 Task: Find connections with filter location Uetersen with filter topic #property with filter profile language Potuguese with filter current company MayHaps Consulting...!!! with filter school Maharaja Agrasen College with filter industry Government Administration with filter service category Date Entry with filter keywords title Speechwriter
Action: Mouse moved to (531, 69)
Screenshot: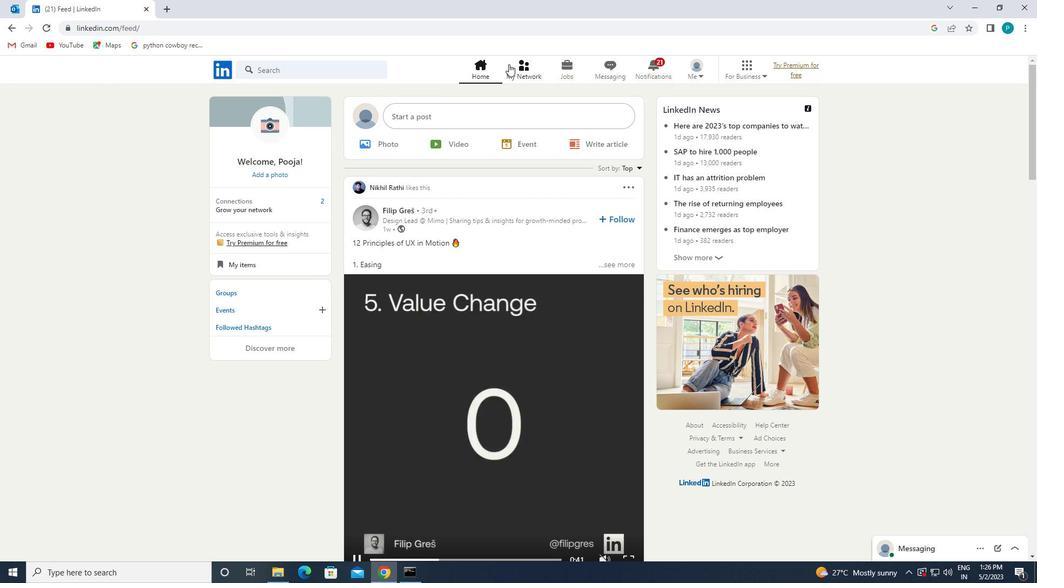 
Action: Mouse pressed left at (531, 69)
Screenshot: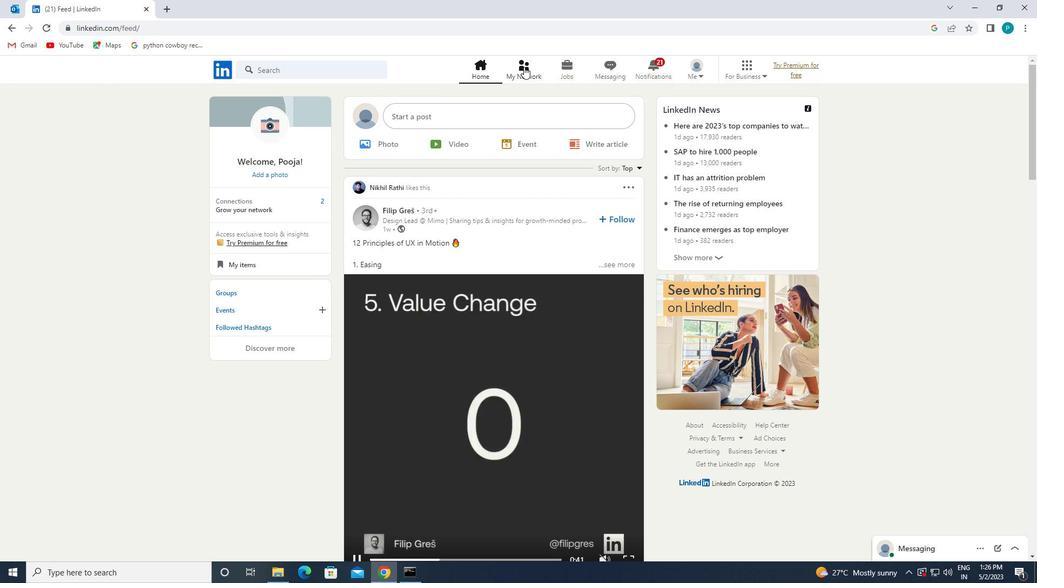 
Action: Mouse moved to (293, 126)
Screenshot: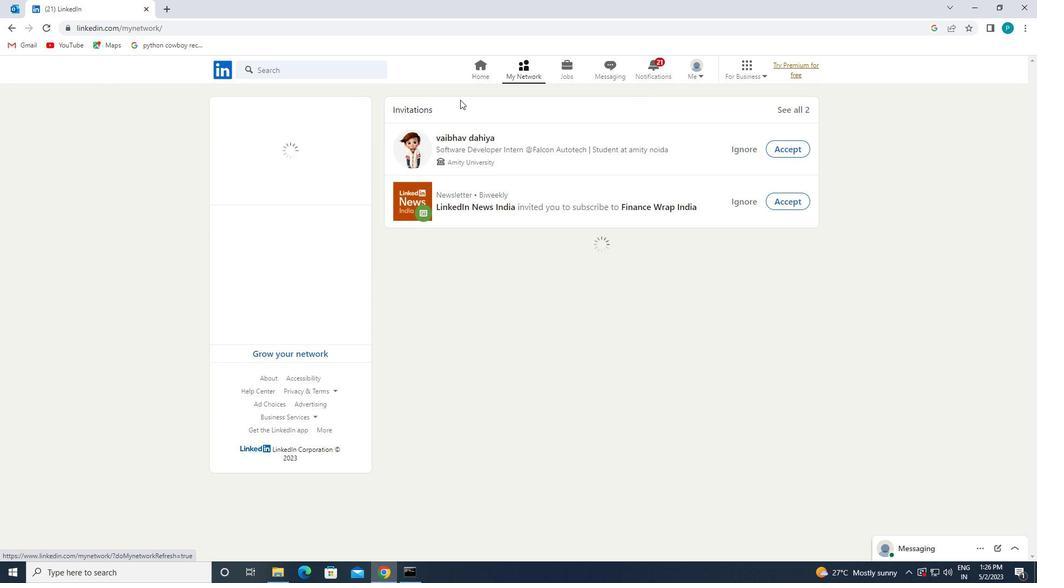 
Action: Mouse pressed left at (293, 126)
Screenshot: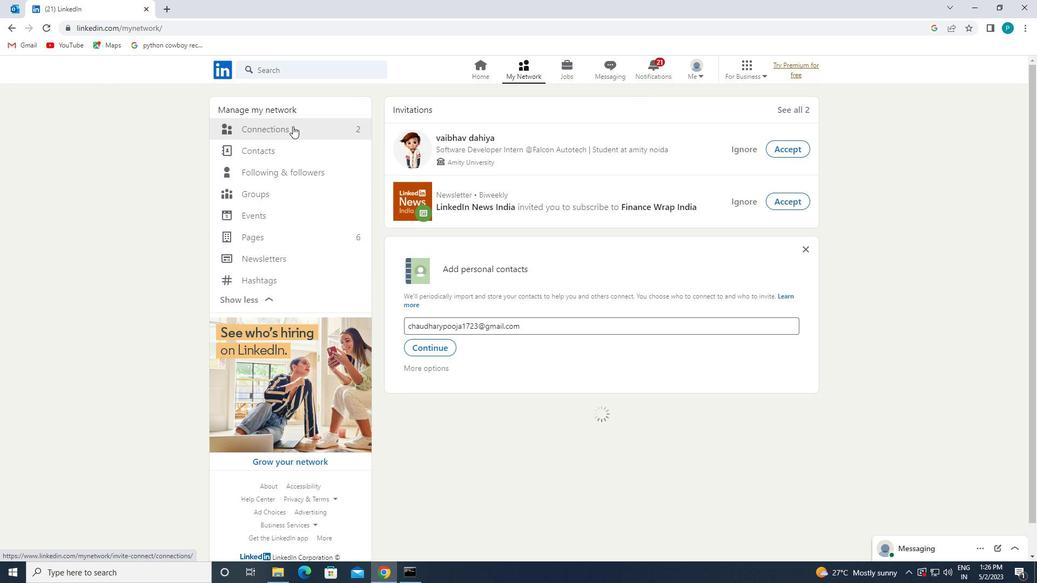 
Action: Mouse moved to (610, 127)
Screenshot: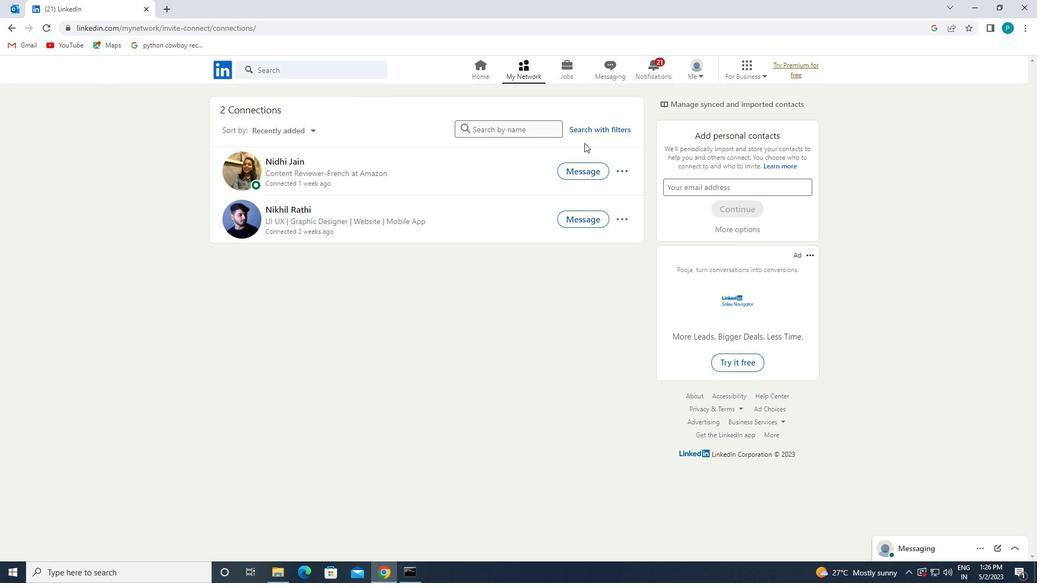 
Action: Mouse pressed left at (610, 127)
Screenshot: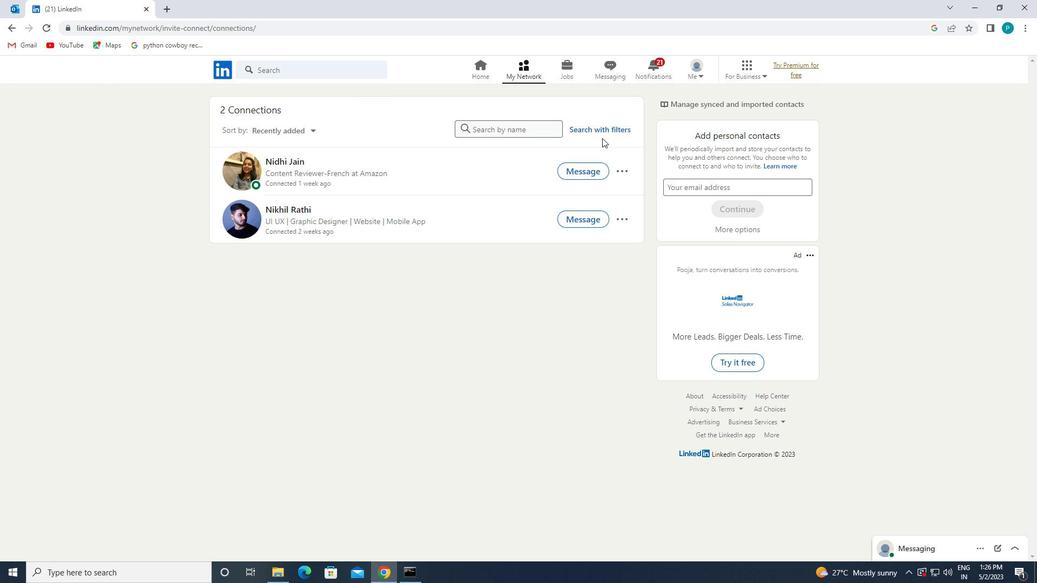 
Action: Mouse moved to (562, 102)
Screenshot: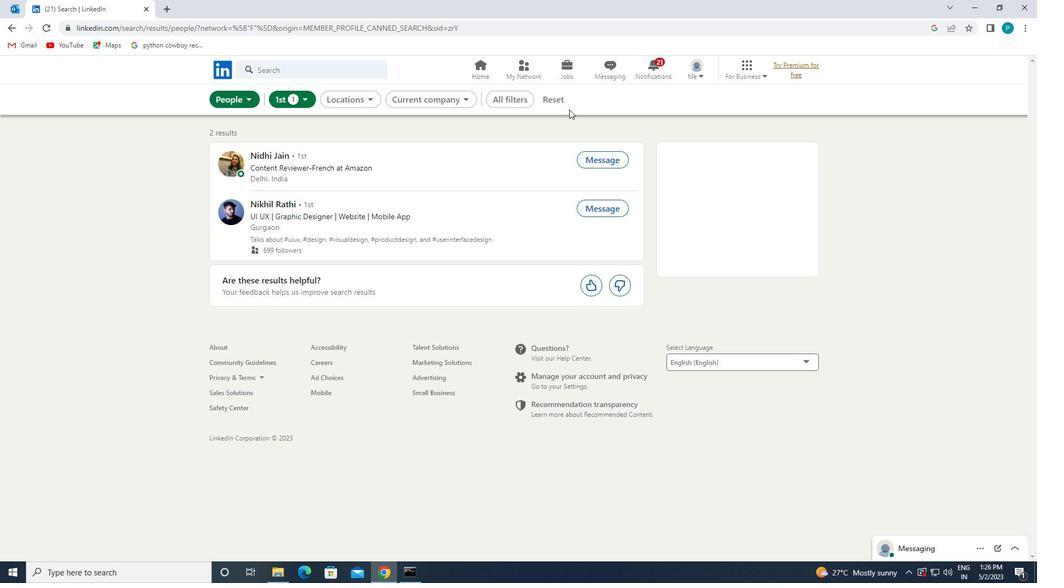
Action: Mouse pressed left at (562, 102)
Screenshot: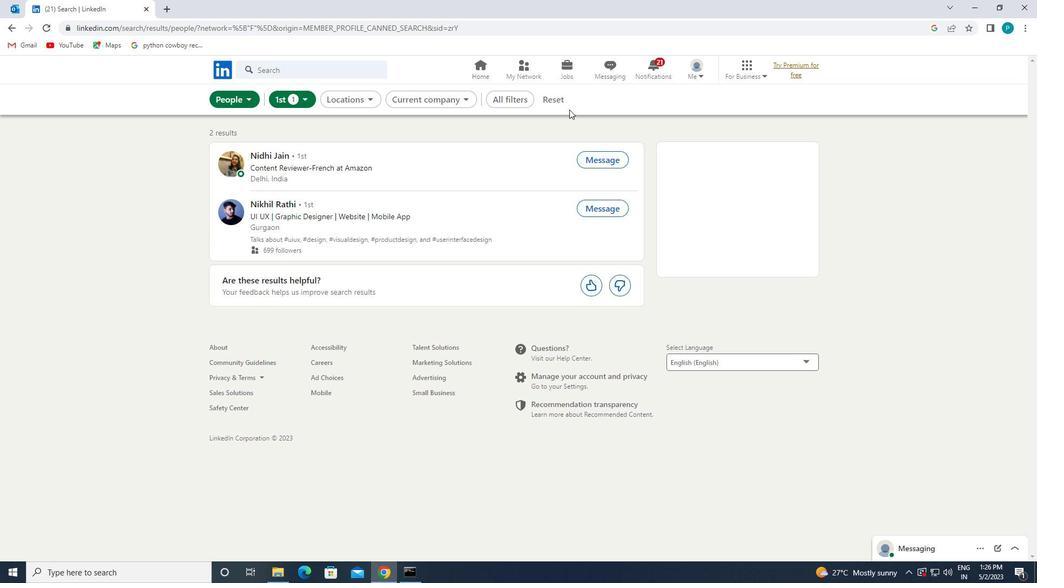 
Action: Mouse moved to (561, 102)
Screenshot: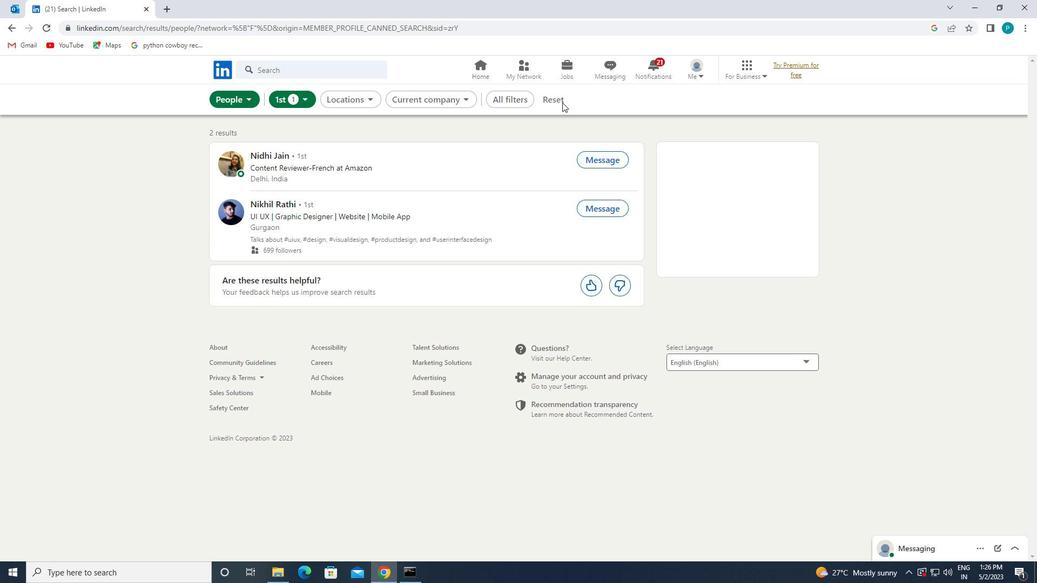 
Action: Mouse pressed left at (561, 102)
Screenshot: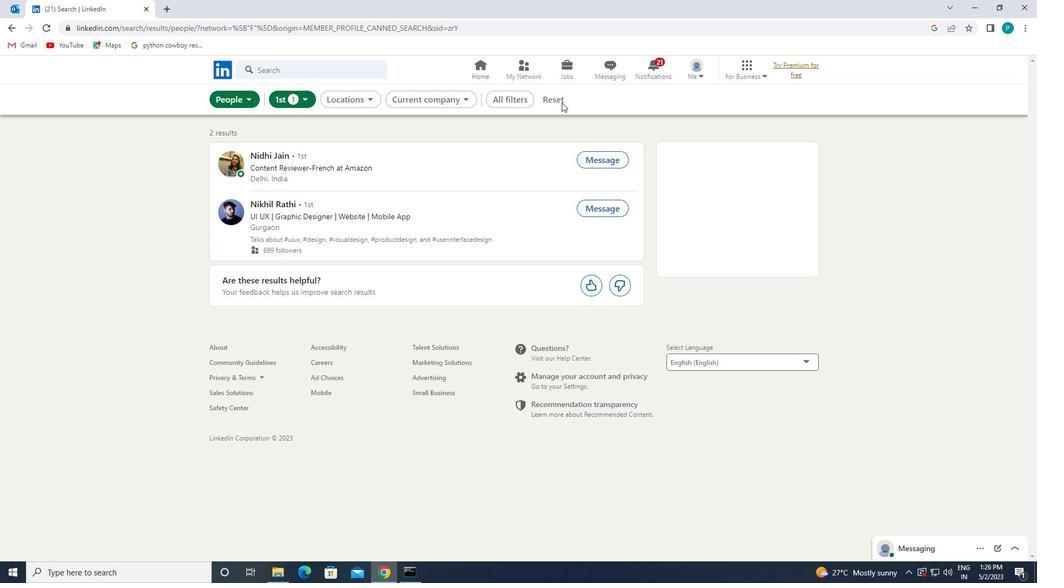 
Action: Mouse moved to (553, 96)
Screenshot: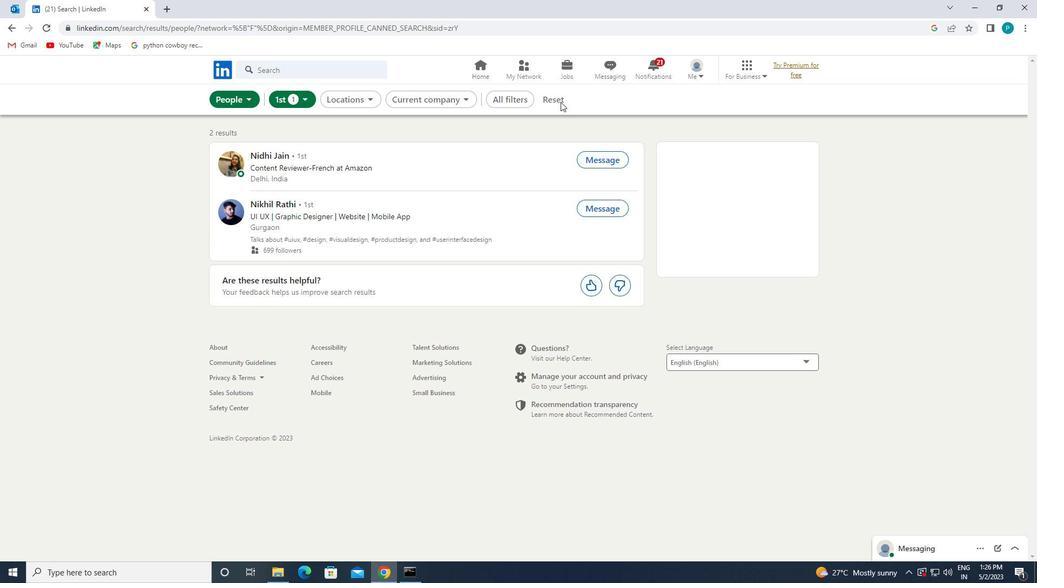 
Action: Mouse pressed left at (553, 96)
Screenshot: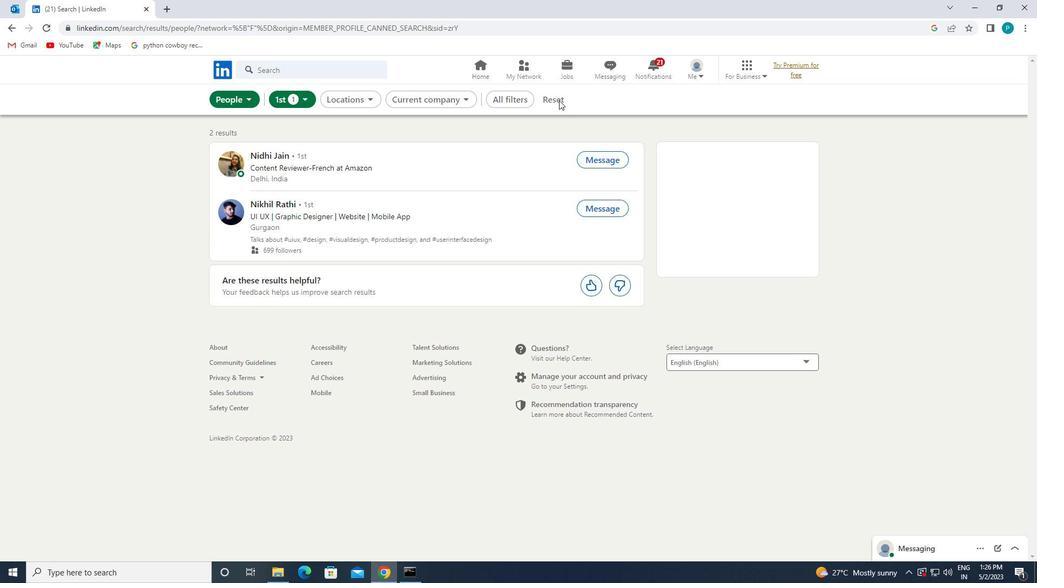 
Action: Mouse moved to (553, 96)
Screenshot: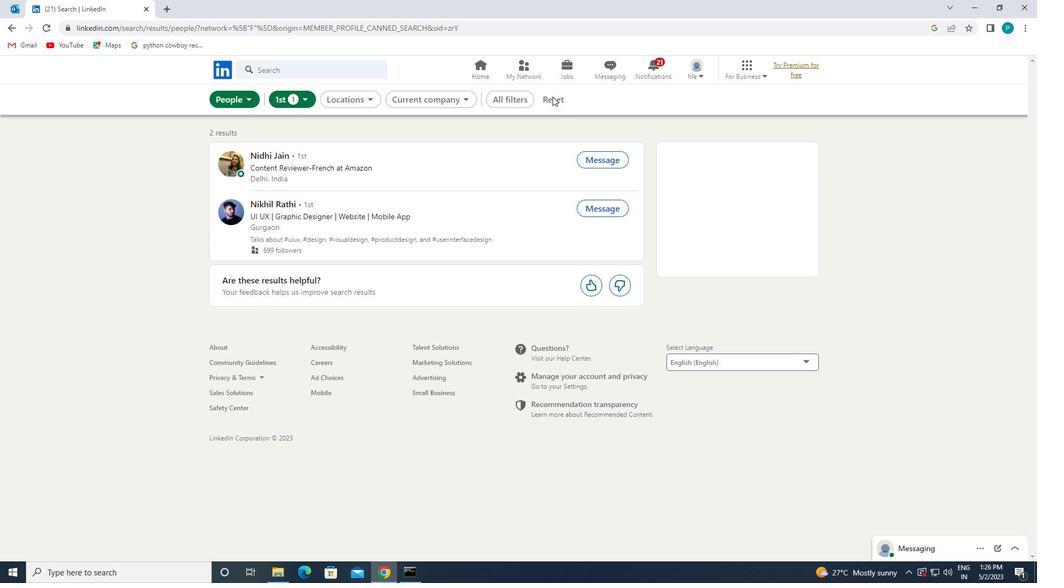 
Action: Mouse pressed left at (553, 96)
Screenshot: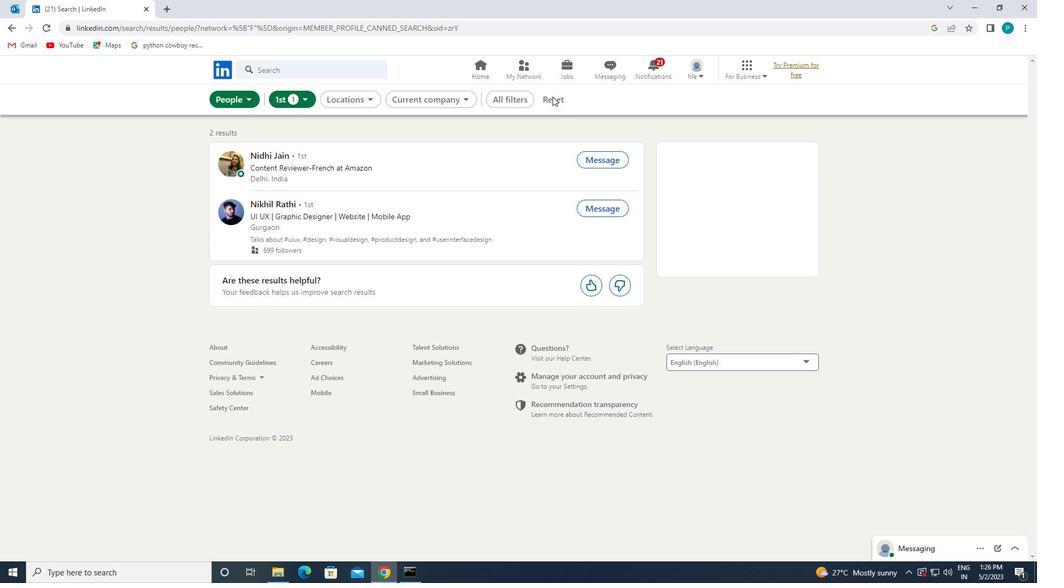 
Action: Mouse moved to (509, 101)
Screenshot: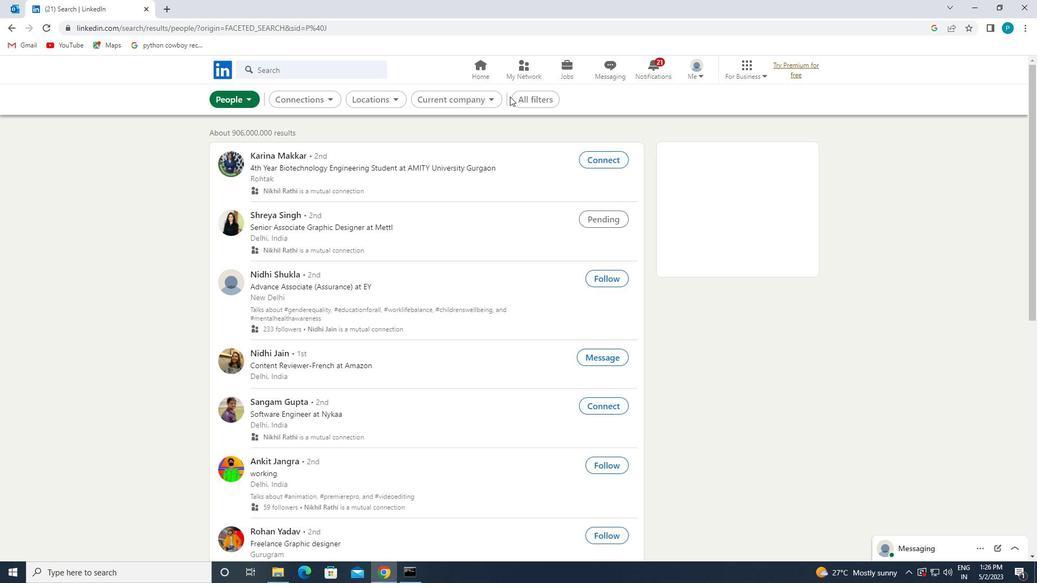 
Action: Mouse pressed left at (509, 101)
Screenshot: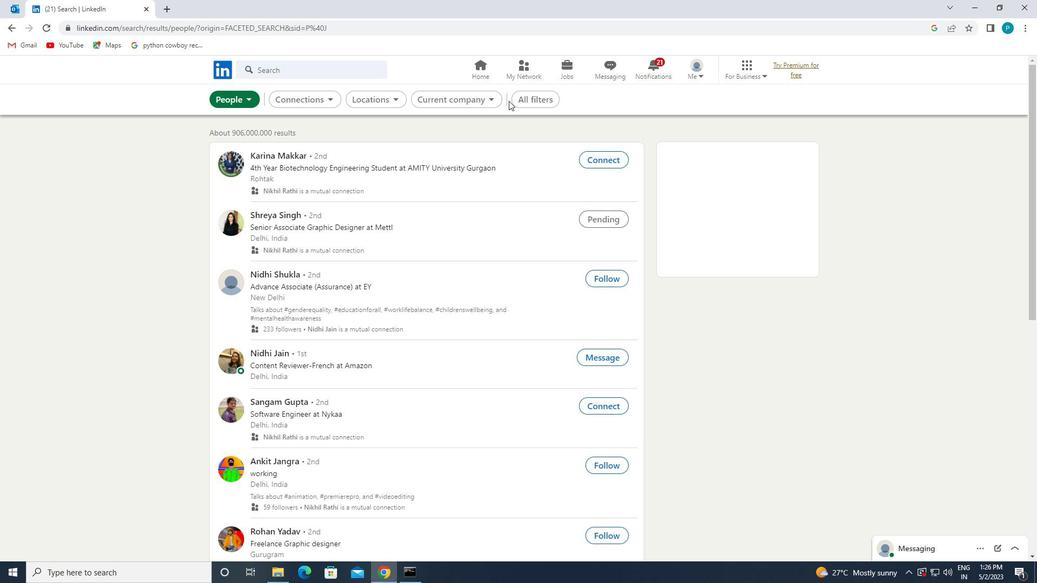 
Action: Mouse moved to (513, 102)
Screenshot: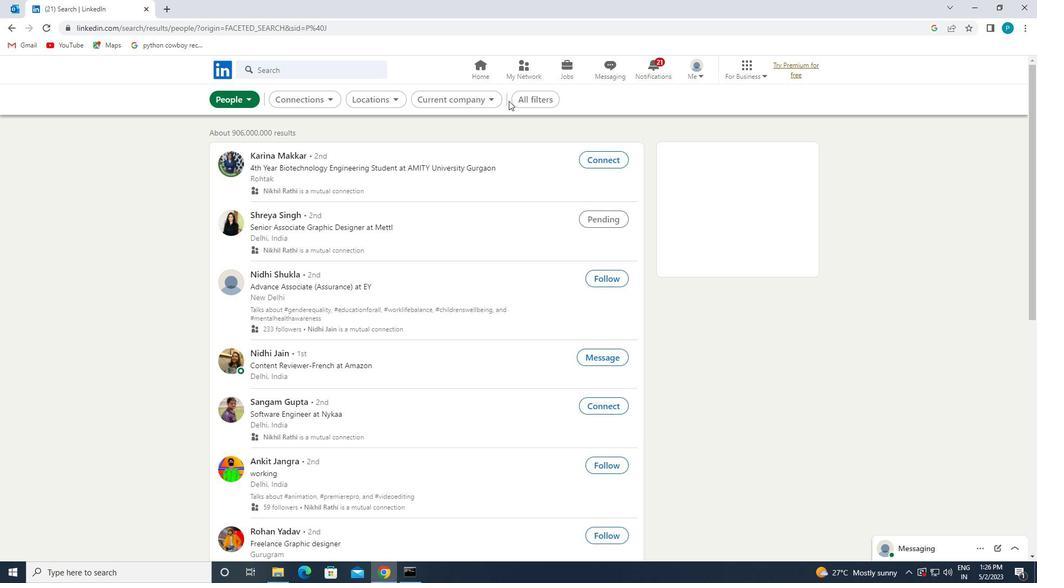 
Action: Mouse pressed left at (513, 102)
Screenshot: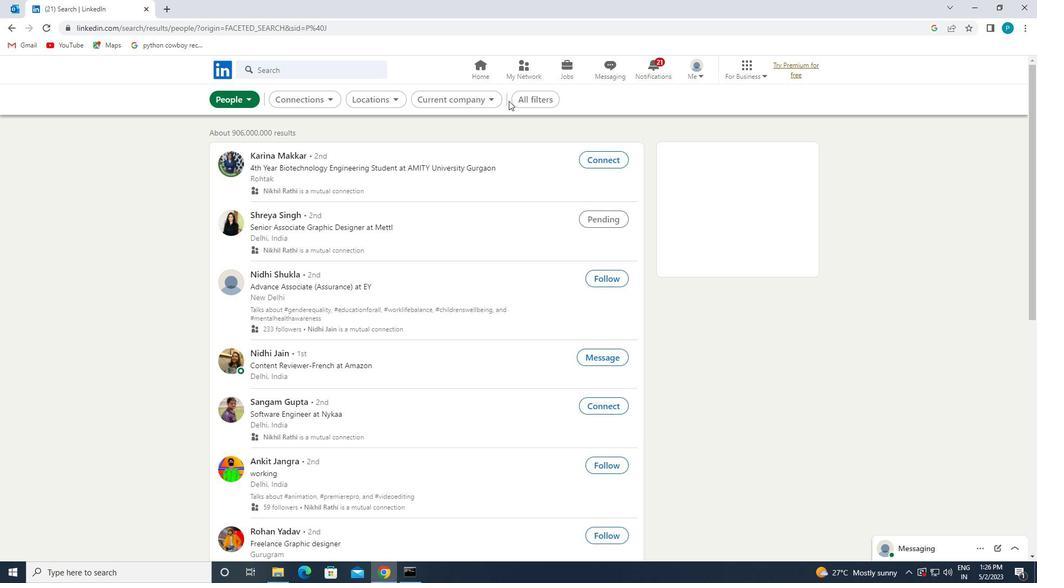 
Action: Mouse moved to (523, 101)
Screenshot: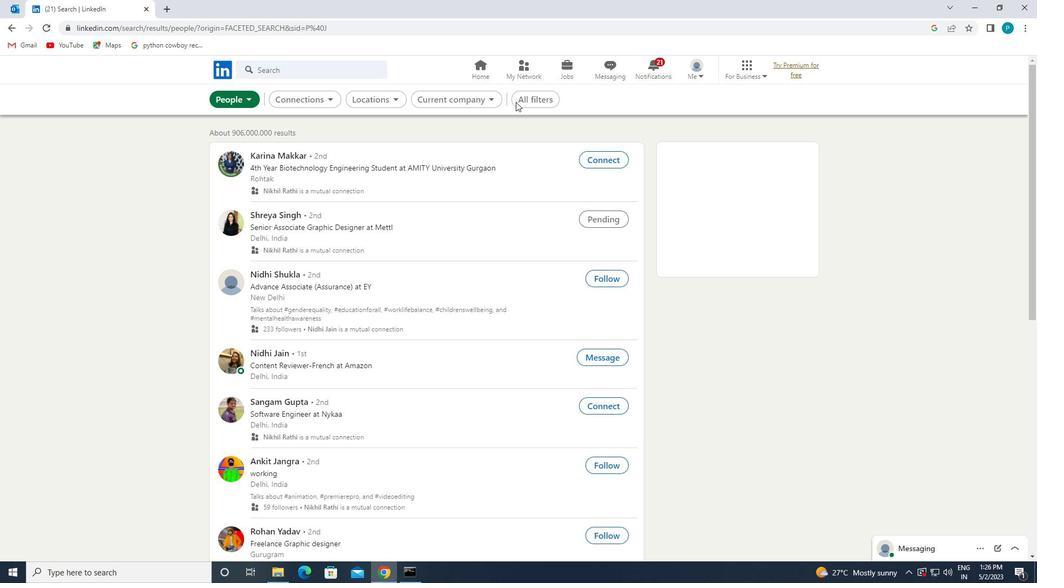 
Action: Mouse pressed left at (523, 101)
Screenshot: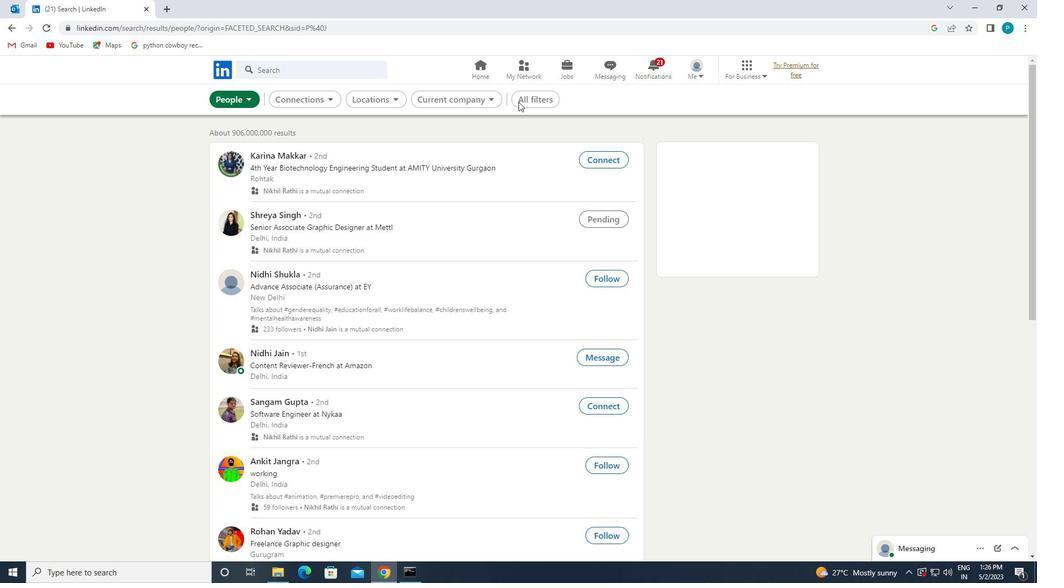 
Action: Mouse moved to (524, 97)
Screenshot: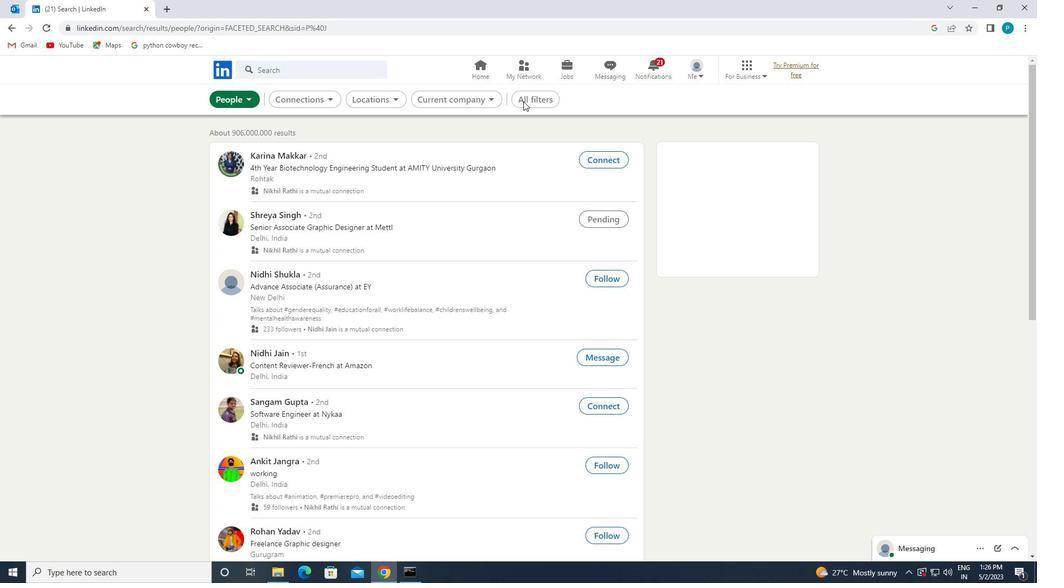 
Action: Mouse pressed left at (524, 97)
Screenshot: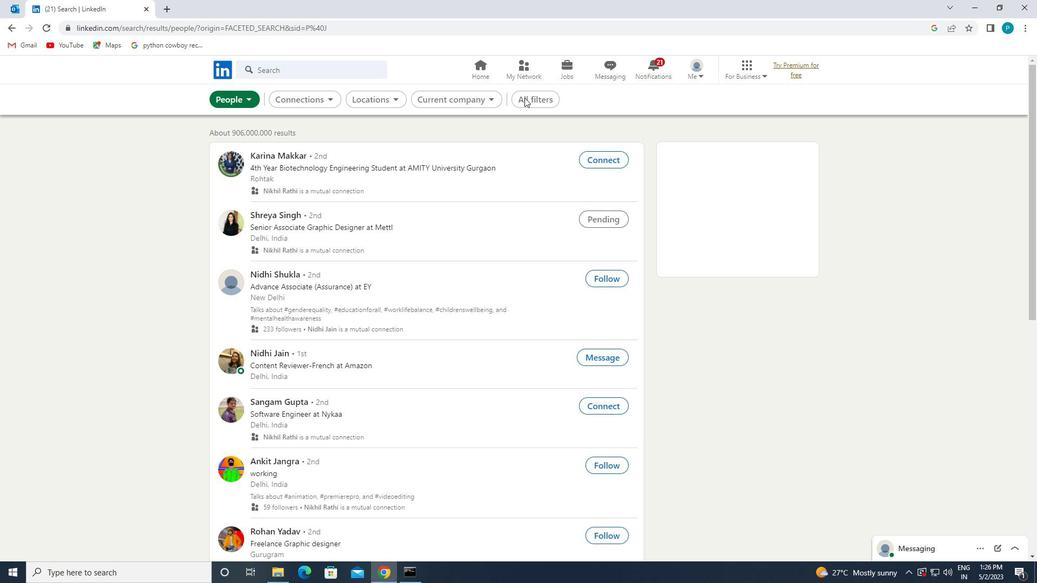 
Action: Mouse pressed left at (524, 97)
Screenshot: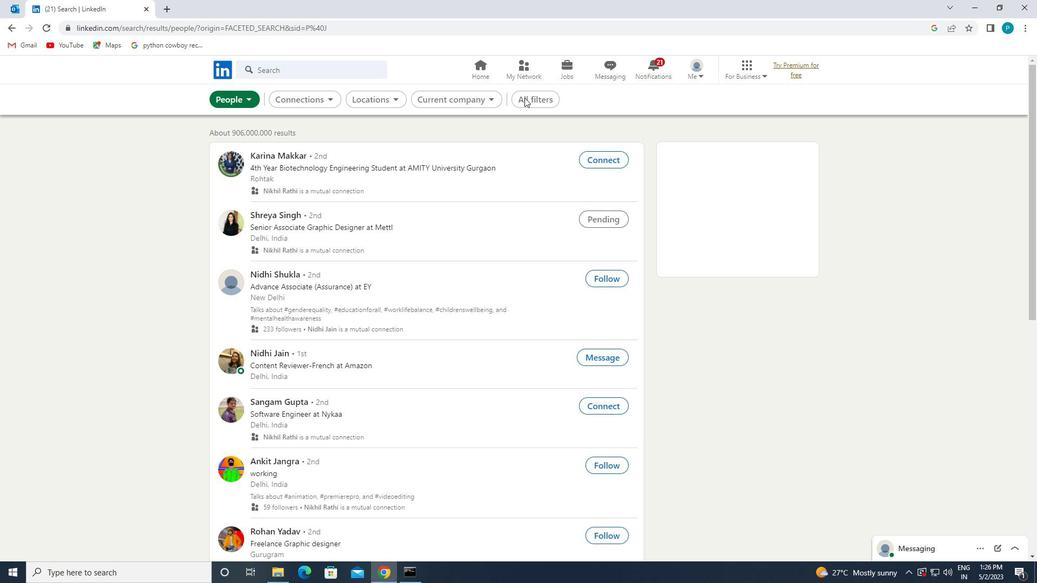 
Action: Mouse moved to (545, 96)
Screenshot: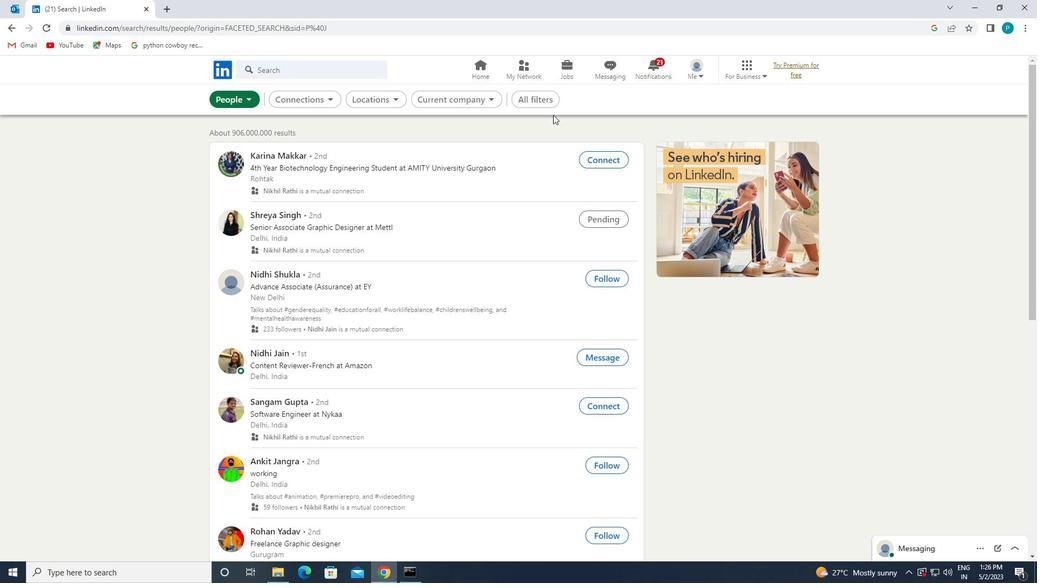 
Action: Mouse pressed left at (545, 96)
Screenshot: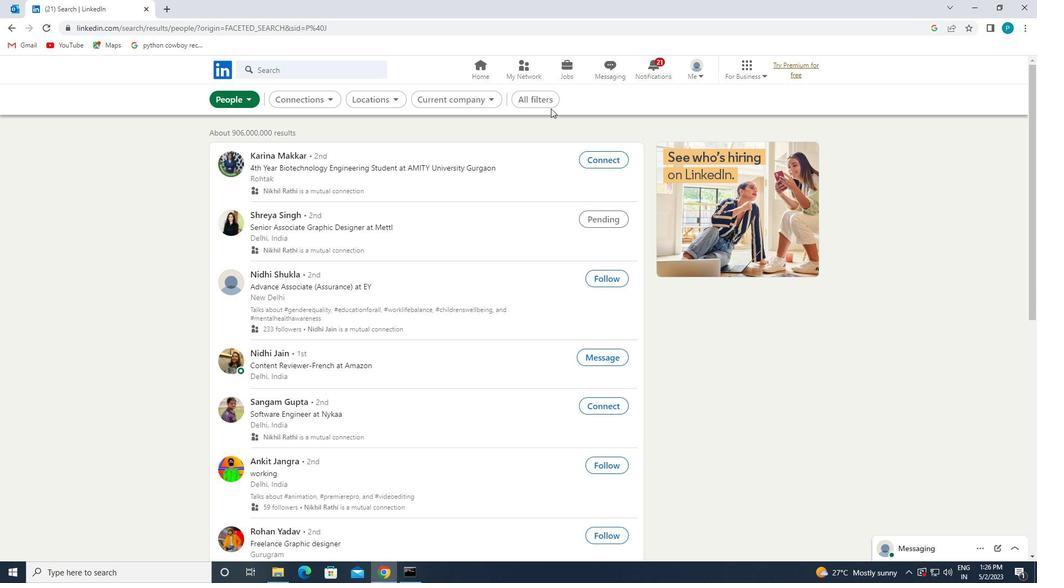 
Action: Mouse moved to (941, 319)
Screenshot: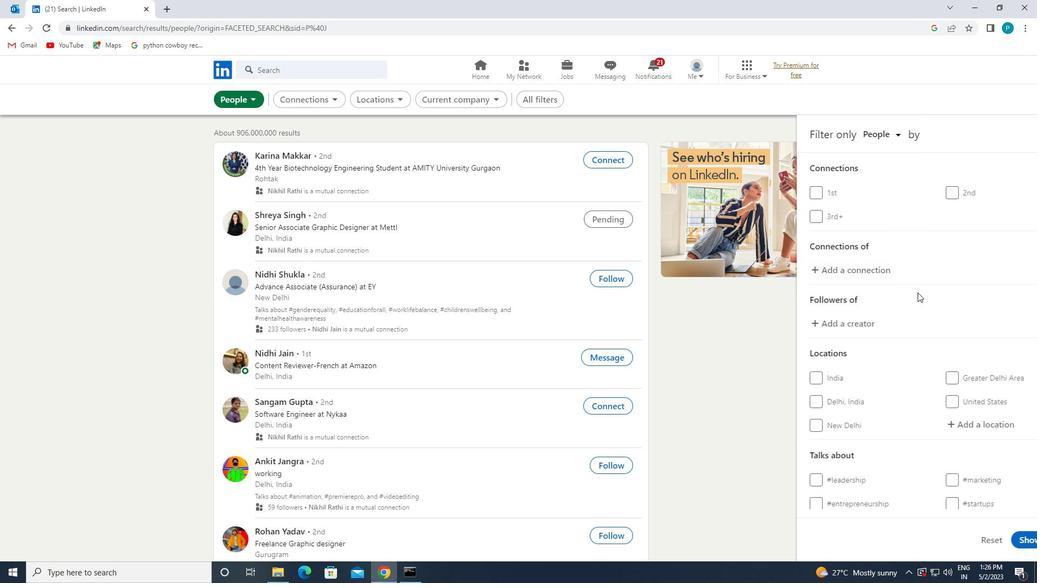 
Action: Mouse scrolled (941, 318) with delta (0, 0)
Screenshot: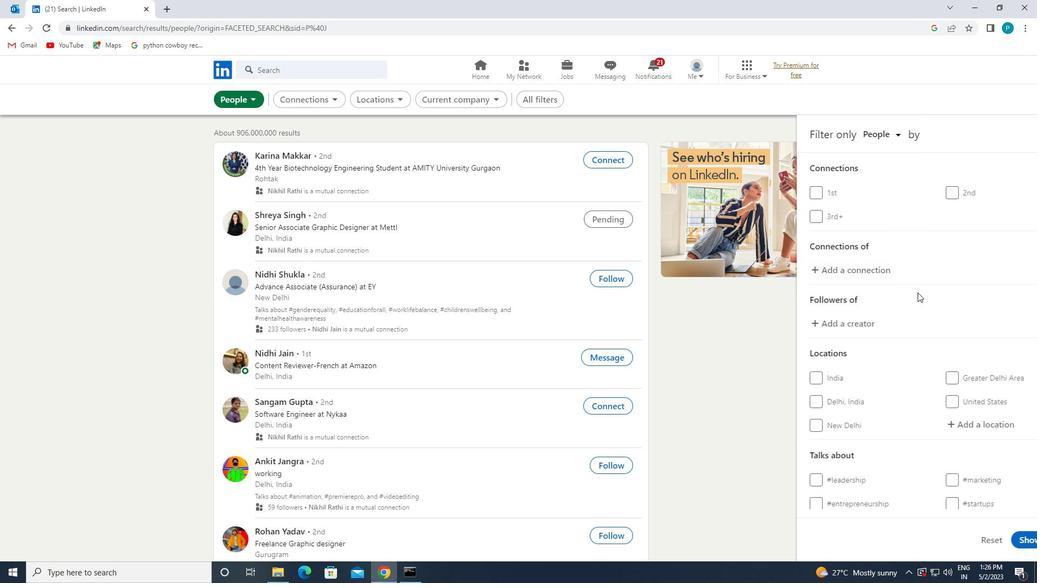 
Action: Mouse moved to (941, 325)
Screenshot: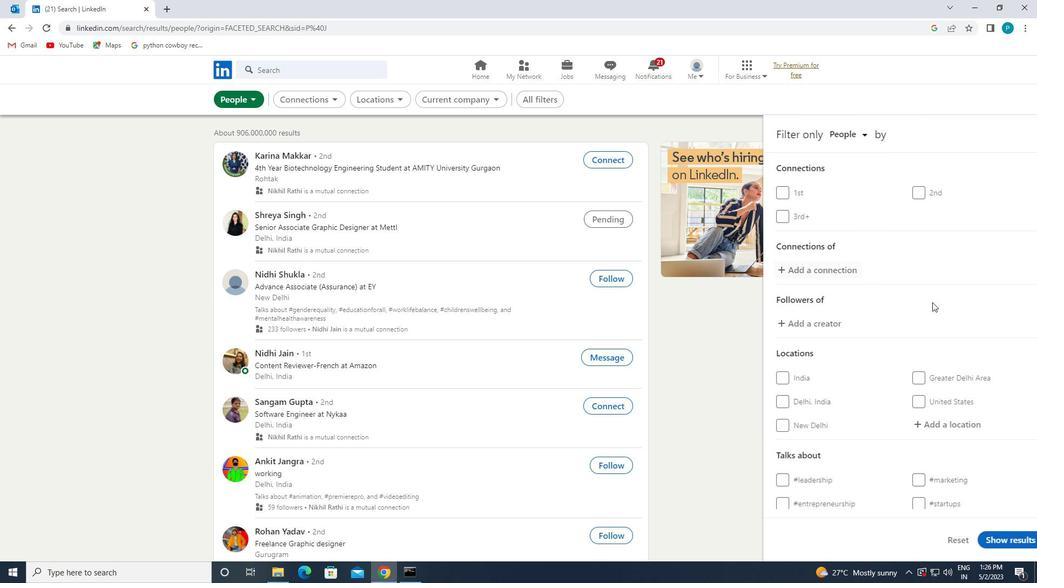 
Action: Mouse scrolled (941, 324) with delta (0, 0)
Screenshot: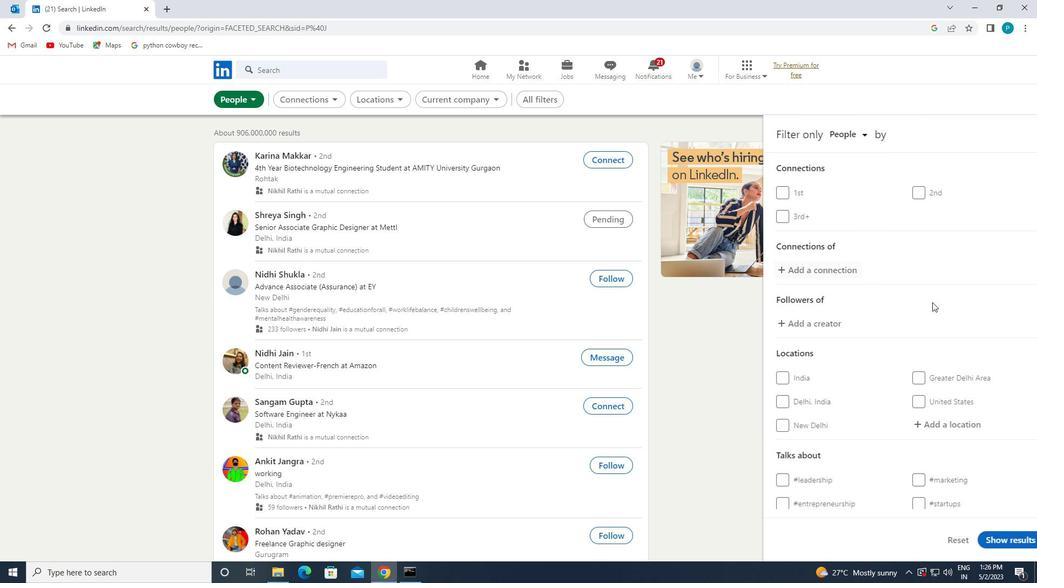 
Action: Mouse moved to (933, 313)
Screenshot: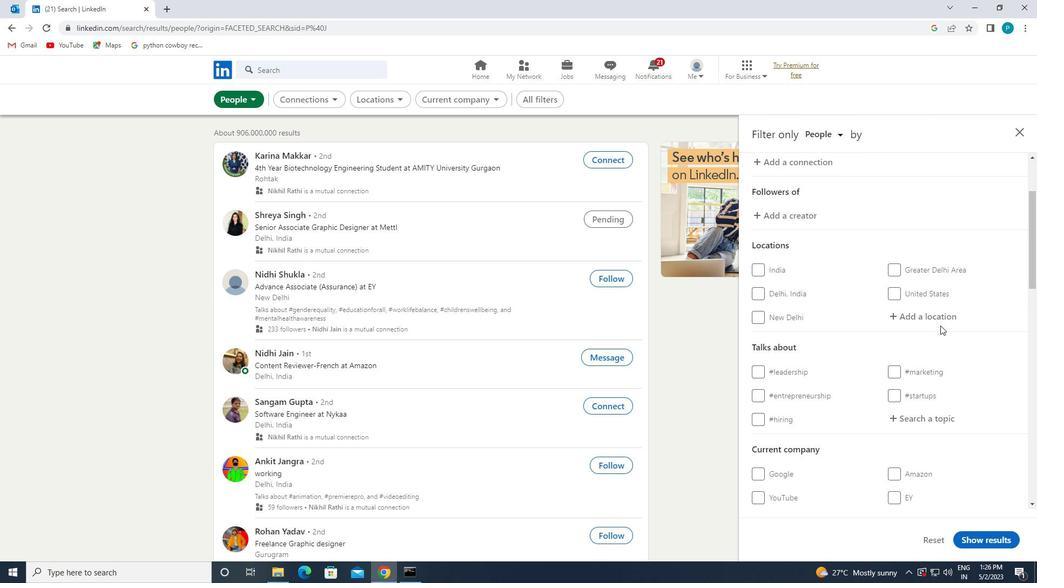 
Action: Mouse pressed left at (933, 313)
Screenshot: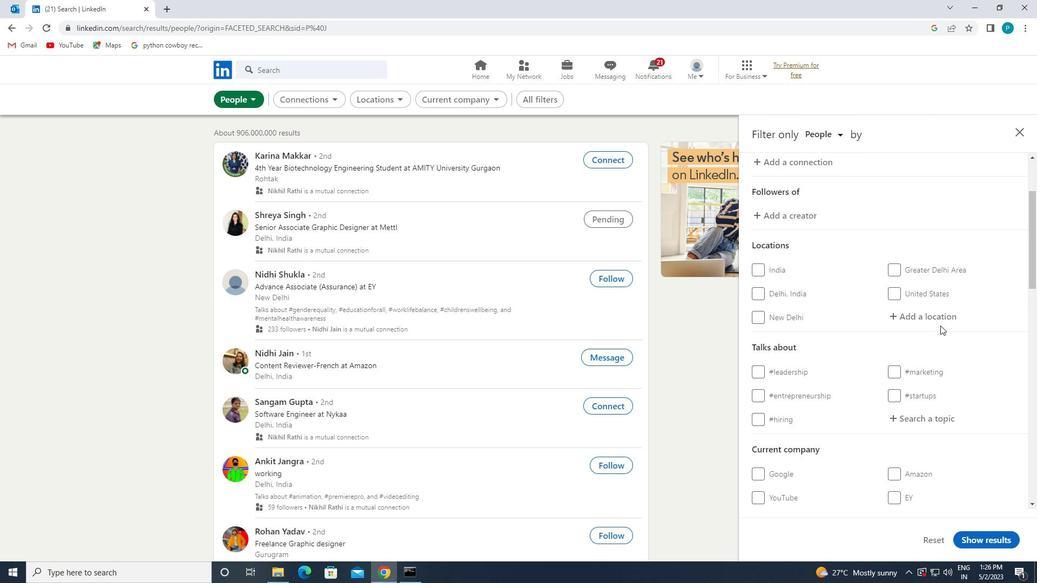
Action: Key pressed <Key.caps_lock>u<Key.caps_lock>etersen
Screenshot: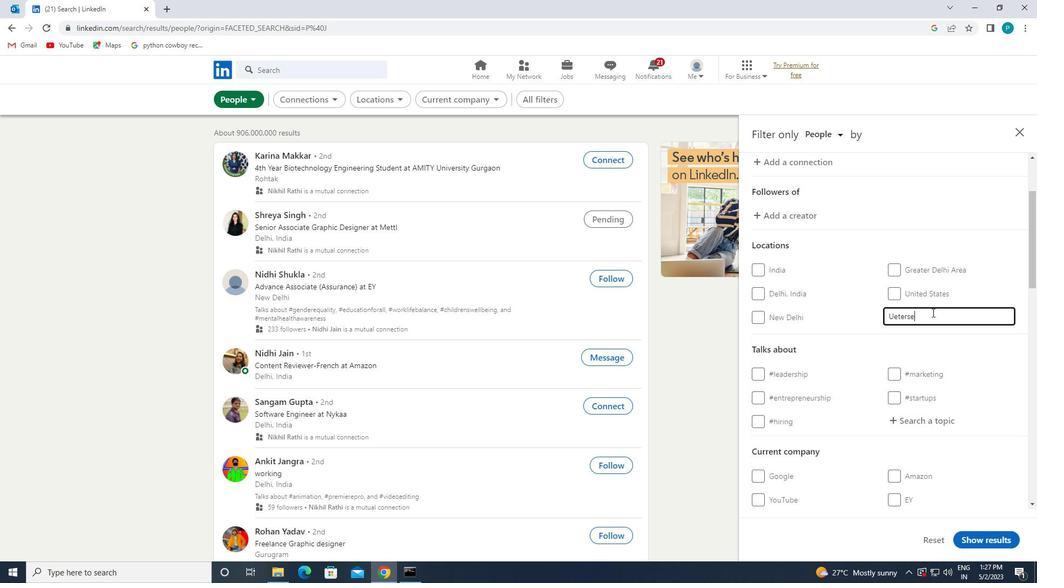 
Action: Mouse moved to (924, 351)
Screenshot: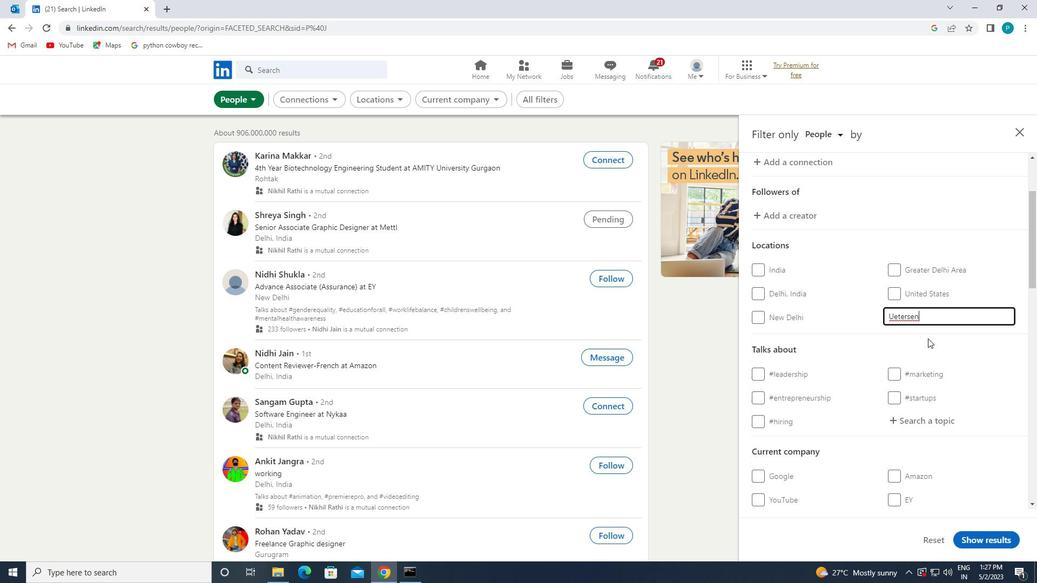 
Action: Mouse scrolled (924, 351) with delta (0, 0)
Screenshot: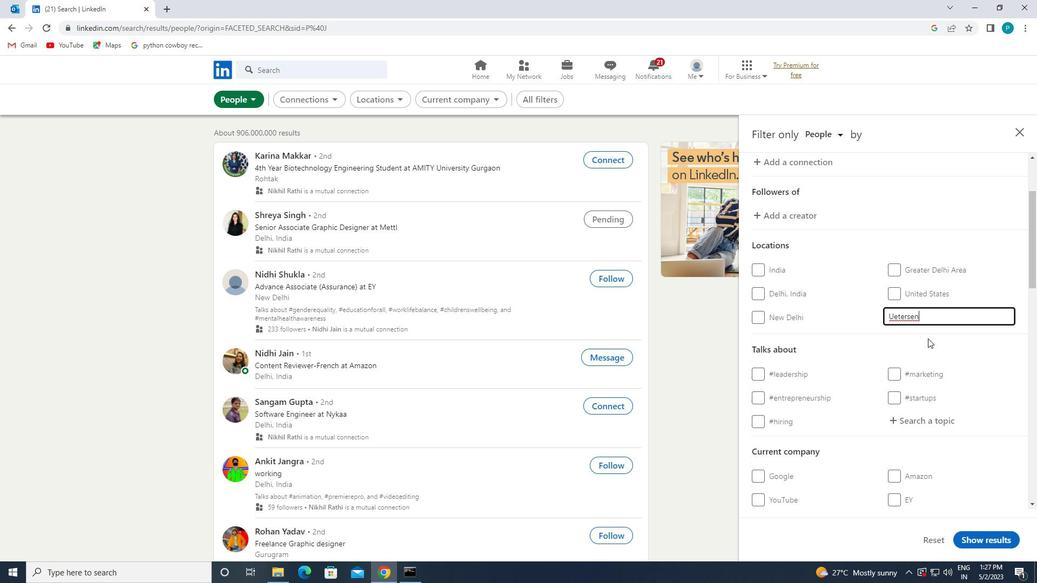 
Action: Mouse moved to (924, 355)
Screenshot: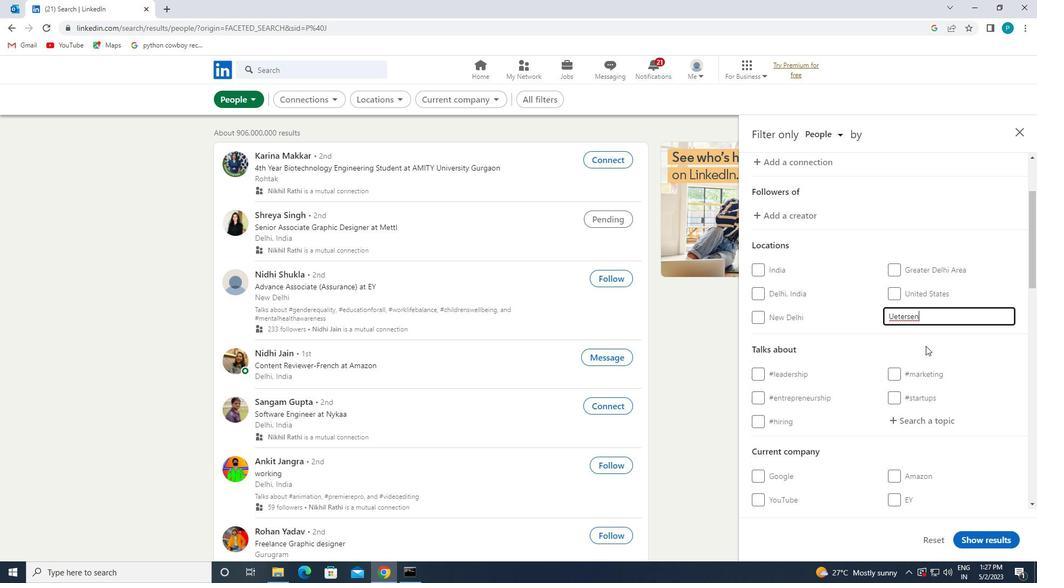 
Action: Mouse scrolled (924, 354) with delta (0, 0)
Screenshot: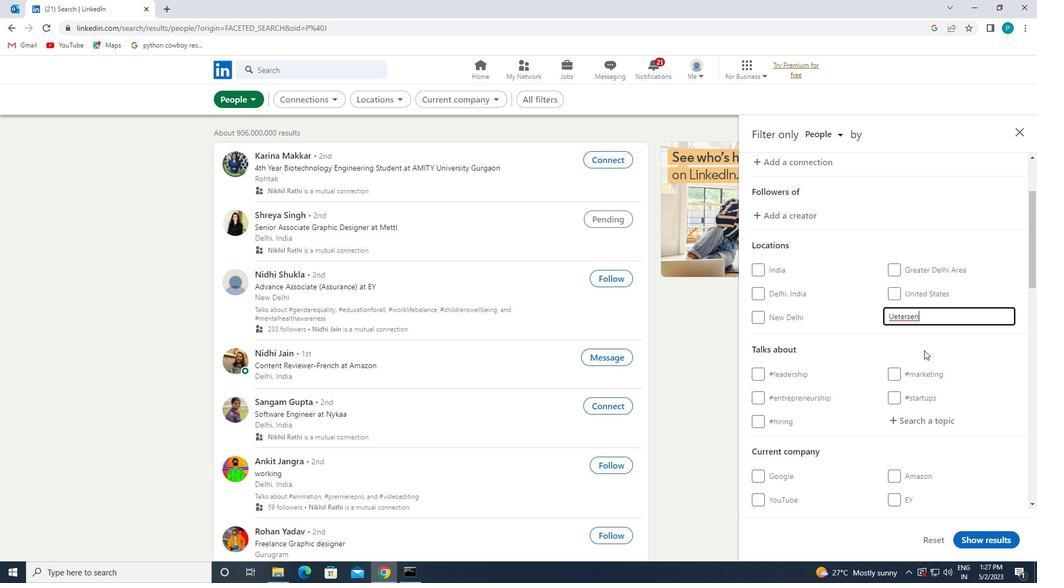 
Action: Mouse moved to (907, 320)
Screenshot: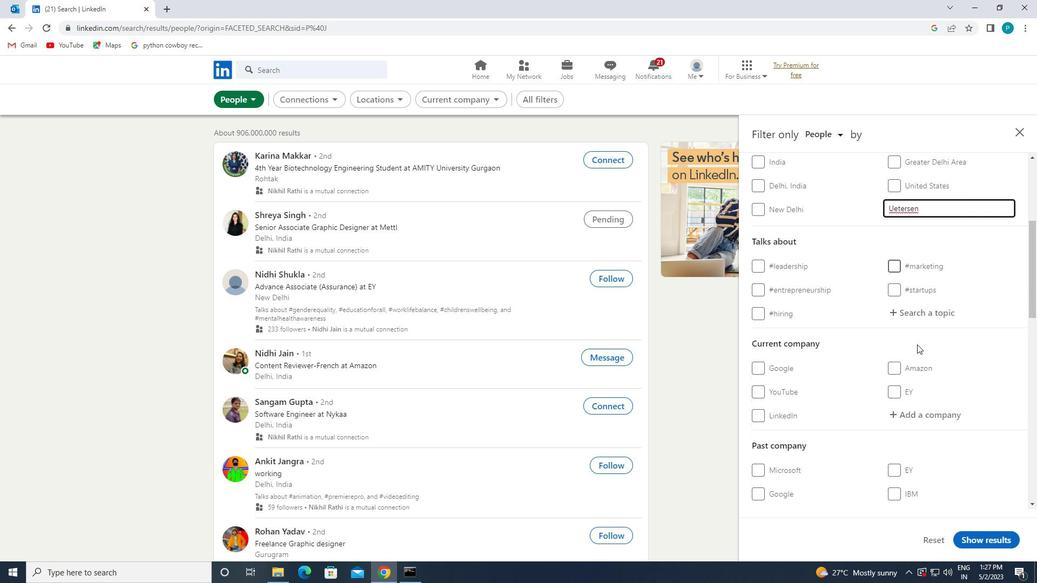 
Action: Mouse pressed left at (907, 320)
Screenshot: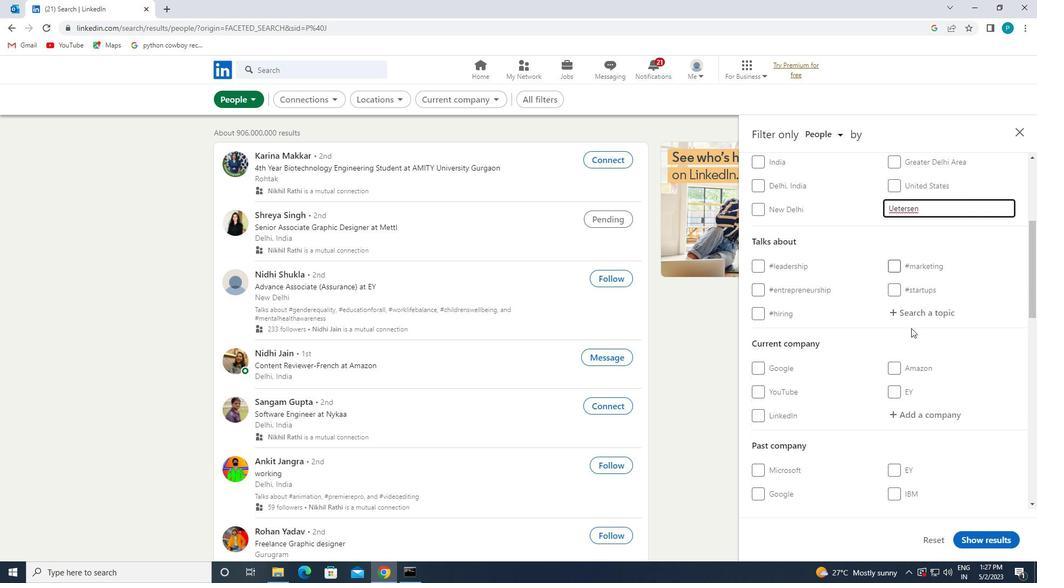 
Action: Key pressed <Key.shift>#PROPERTY
Screenshot: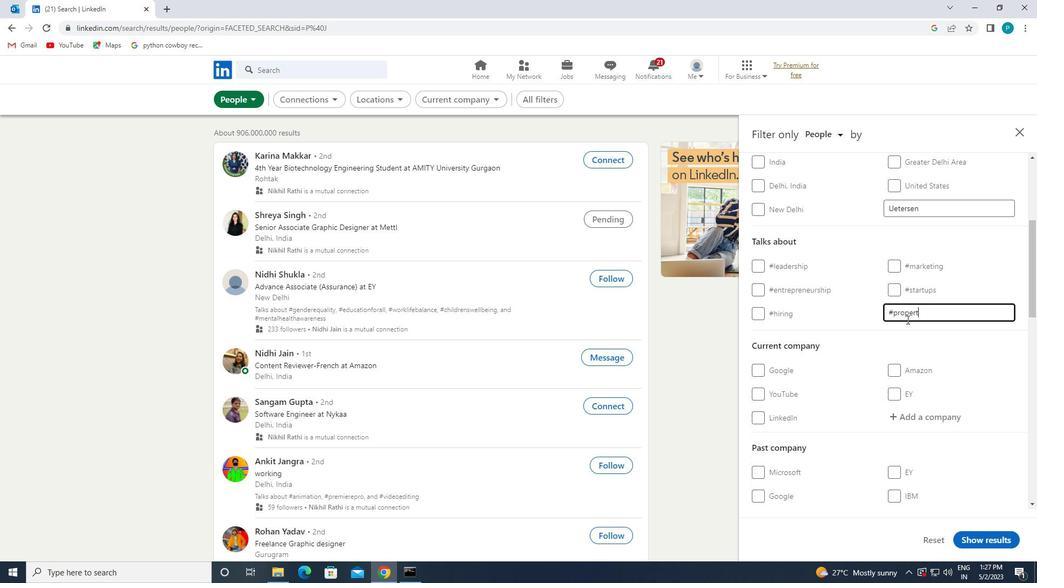 
Action: Mouse moved to (891, 358)
Screenshot: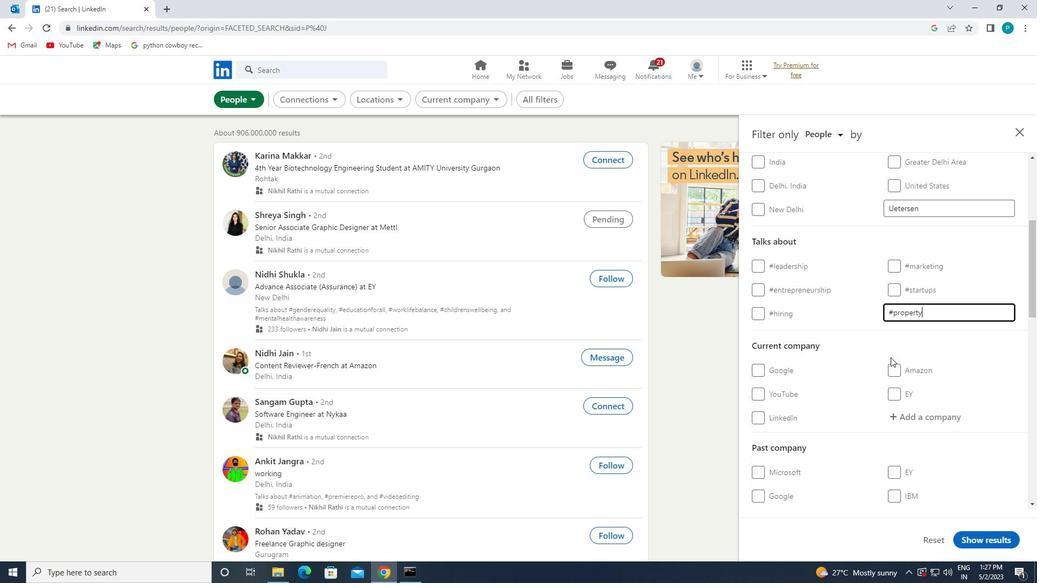 
Action: Mouse scrolled (891, 358) with delta (0, 0)
Screenshot: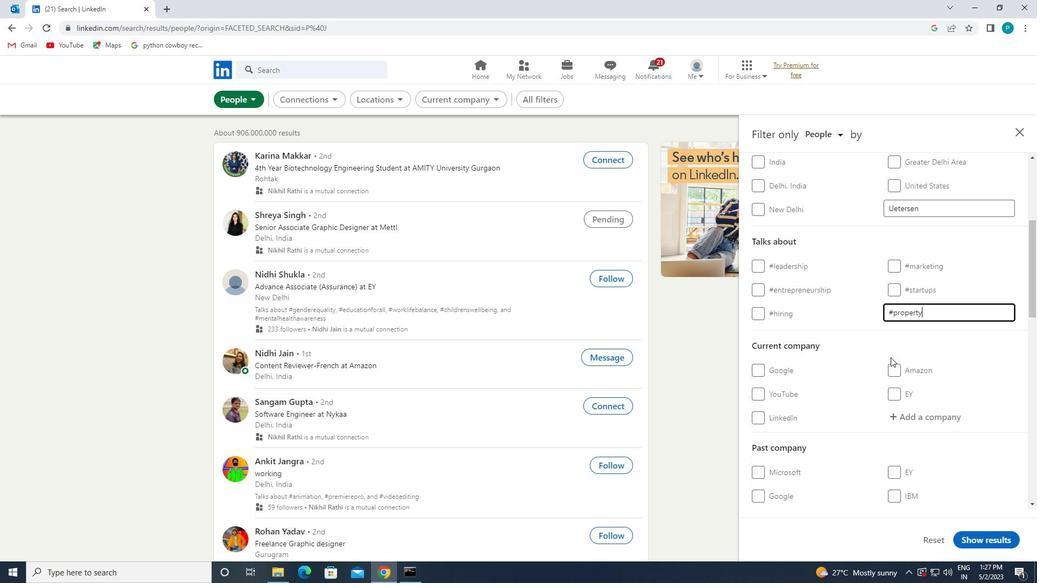 
Action: Mouse moved to (890, 360)
Screenshot: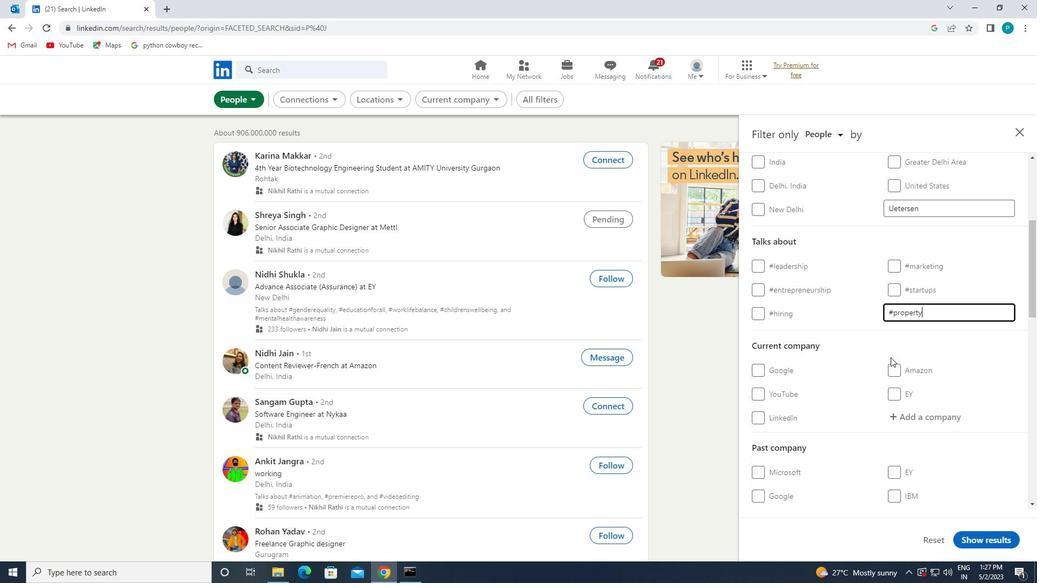 
Action: Mouse scrolled (890, 359) with delta (0, 0)
Screenshot: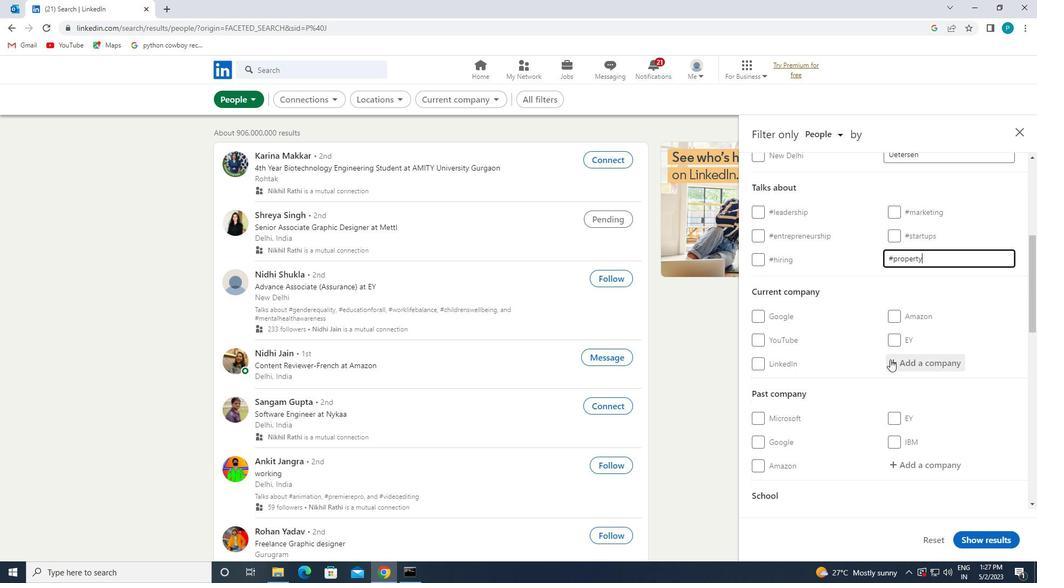 
Action: Mouse scrolled (890, 359) with delta (0, 0)
Screenshot: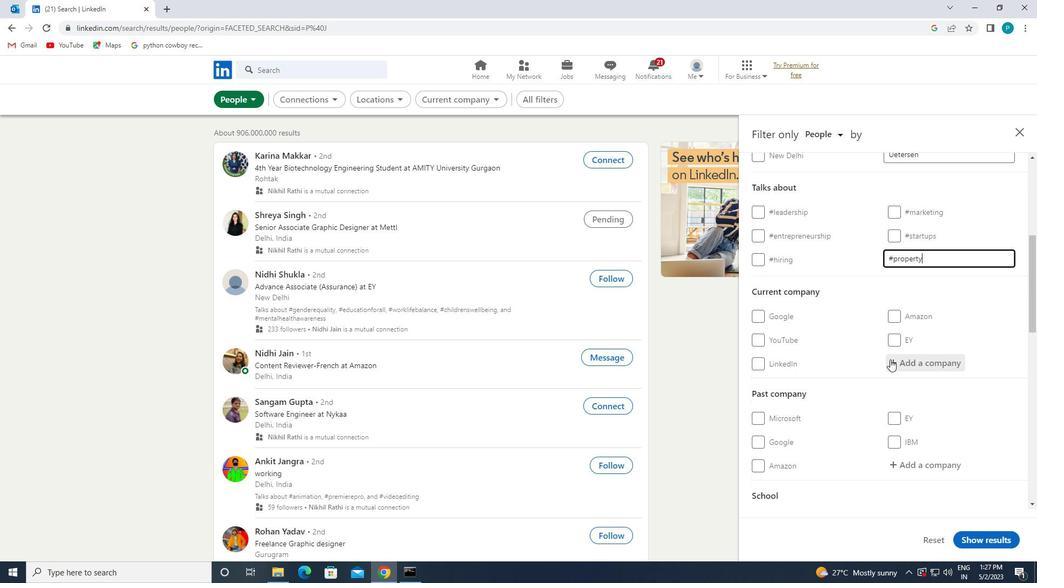 
Action: Mouse scrolled (890, 359) with delta (0, 0)
Screenshot: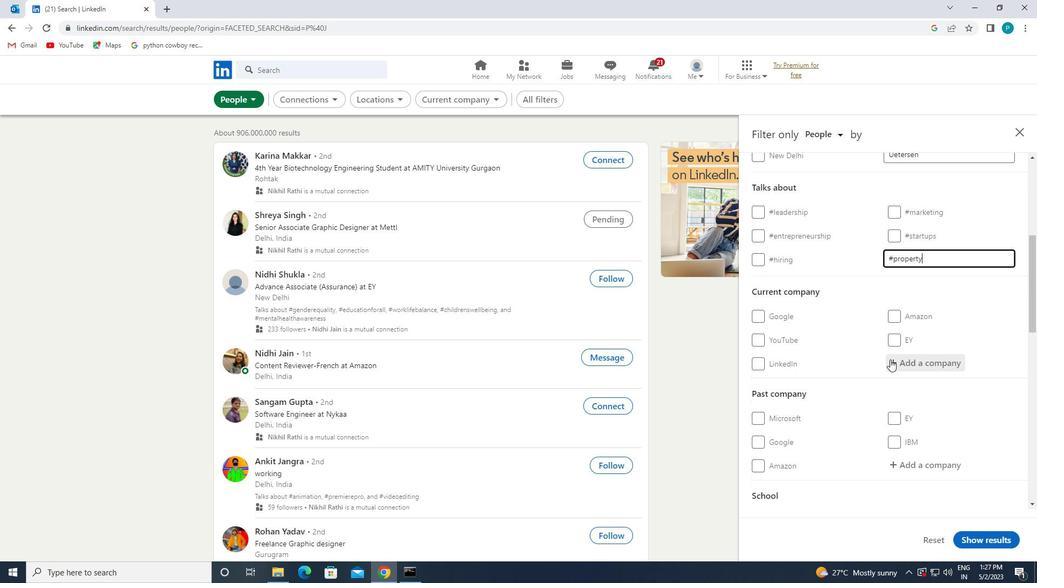 
Action: Mouse moved to (824, 415)
Screenshot: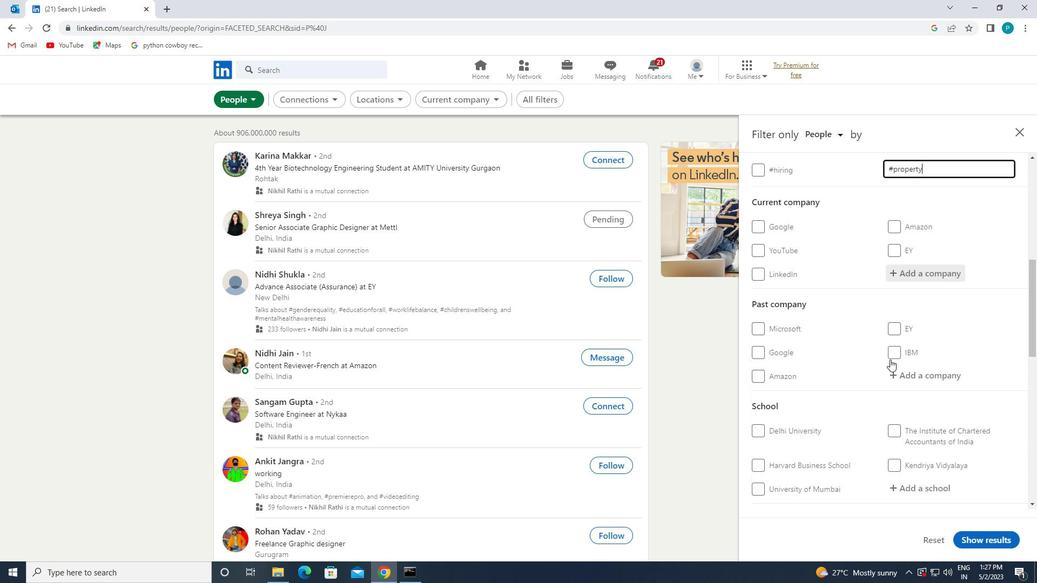 
Action: Mouse scrolled (824, 415) with delta (0, 0)
Screenshot: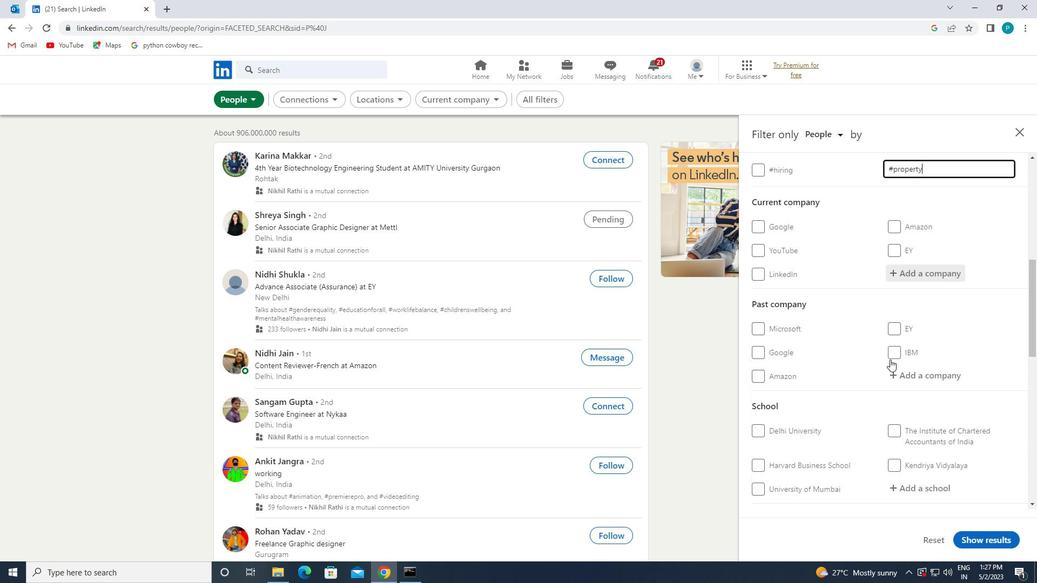 
Action: Mouse moved to (824, 416)
Screenshot: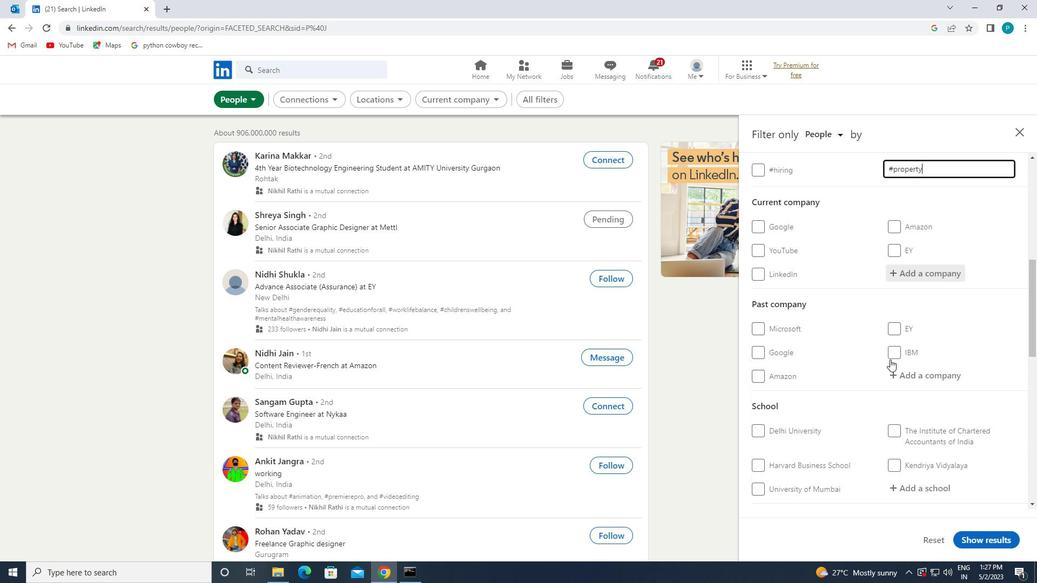 
Action: Mouse scrolled (824, 415) with delta (0, 0)
Screenshot: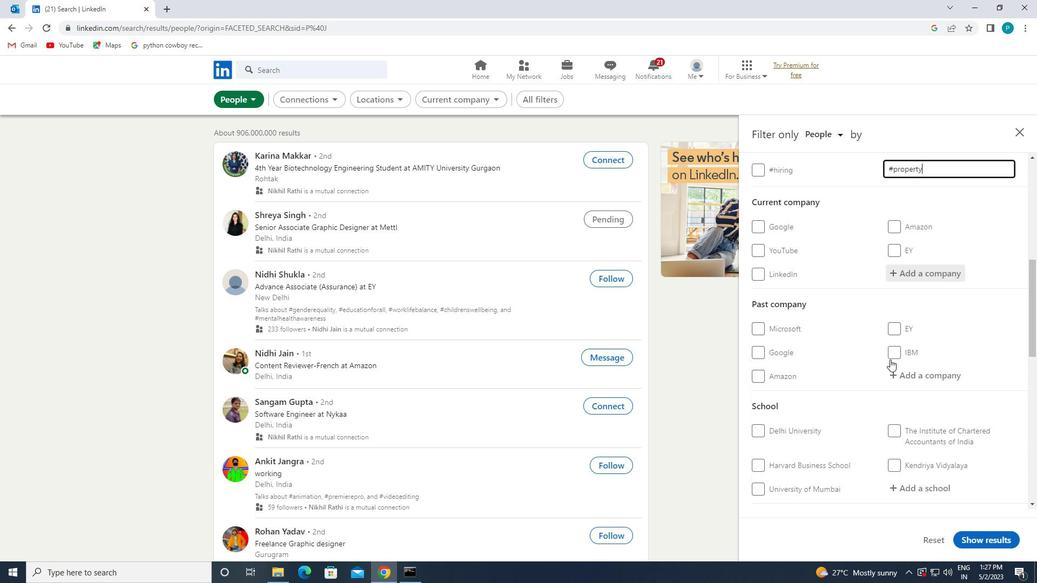 
Action: Mouse moved to (859, 420)
Screenshot: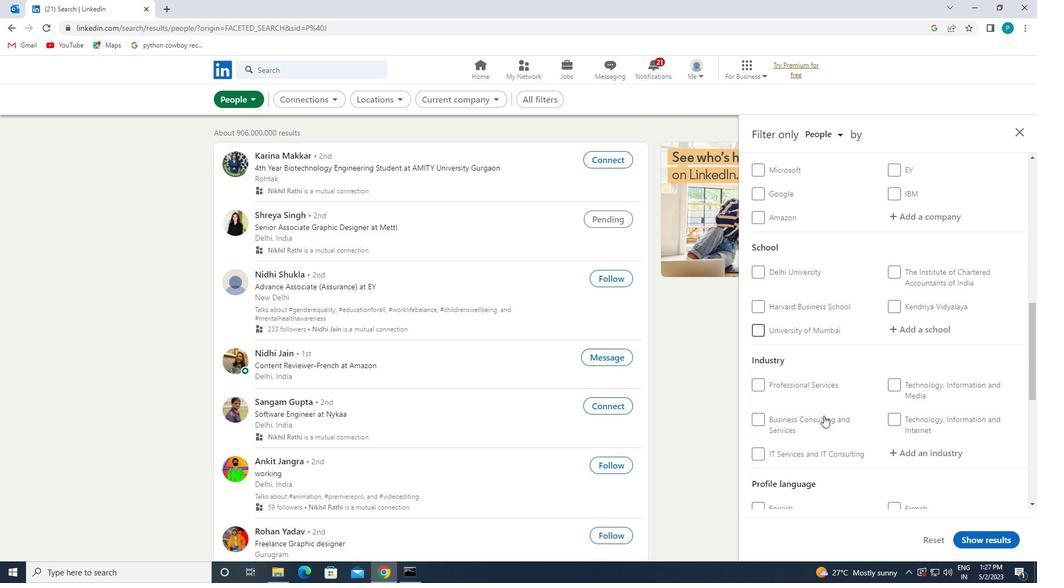 
Action: Mouse scrolled (859, 419) with delta (0, 0)
Screenshot: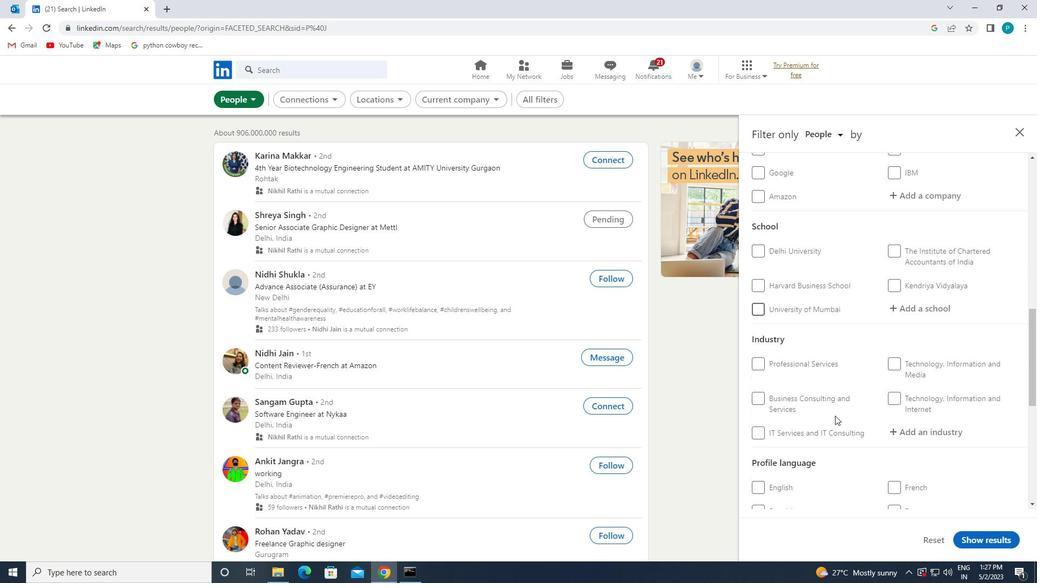 
Action: Mouse scrolled (859, 419) with delta (0, 0)
Screenshot: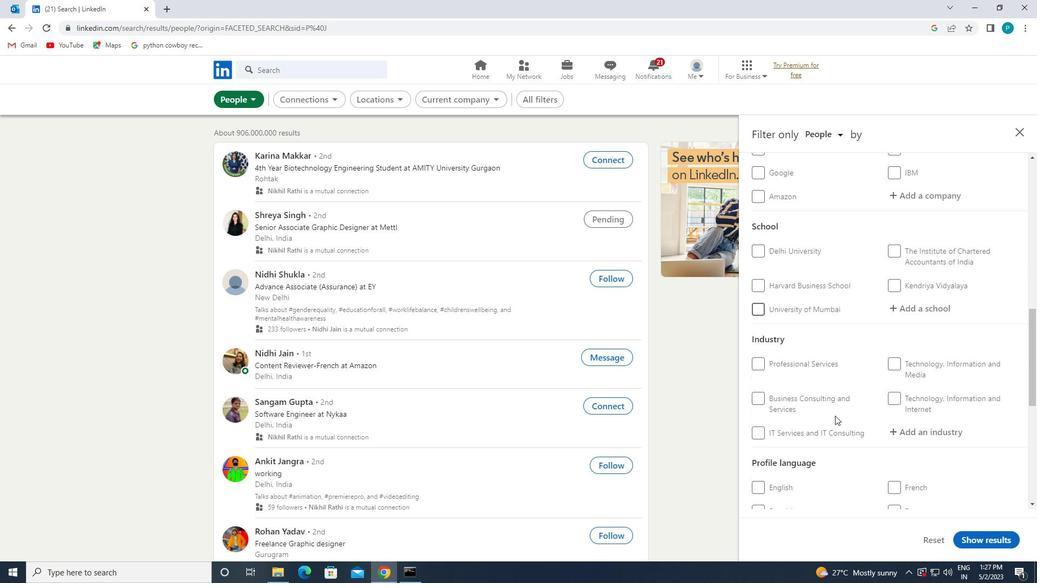 
Action: Mouse moved to (914, 405)
Screenshot: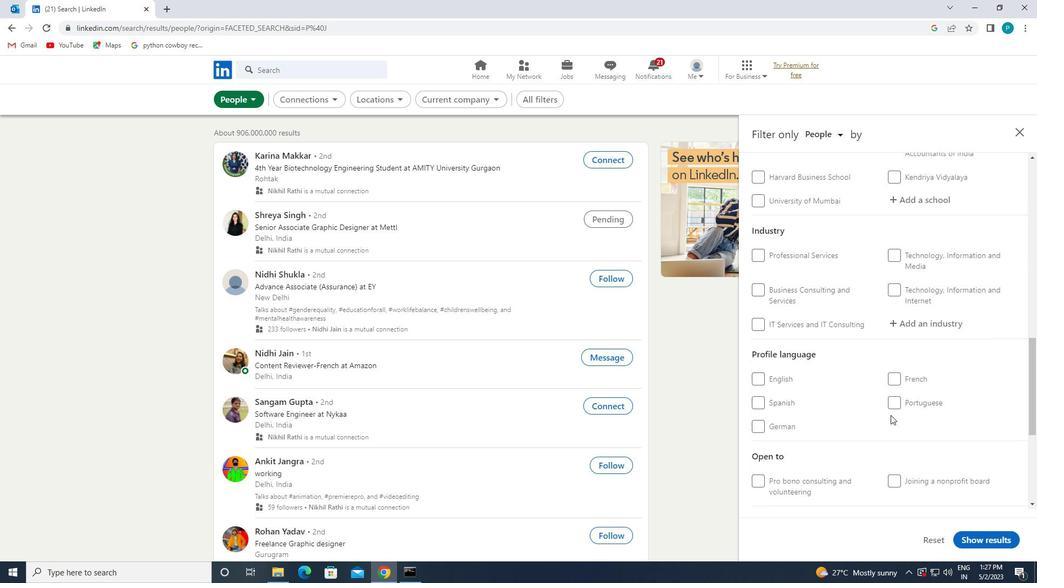 
Action: Mouse pressed left at (914, 405)
Screenshot: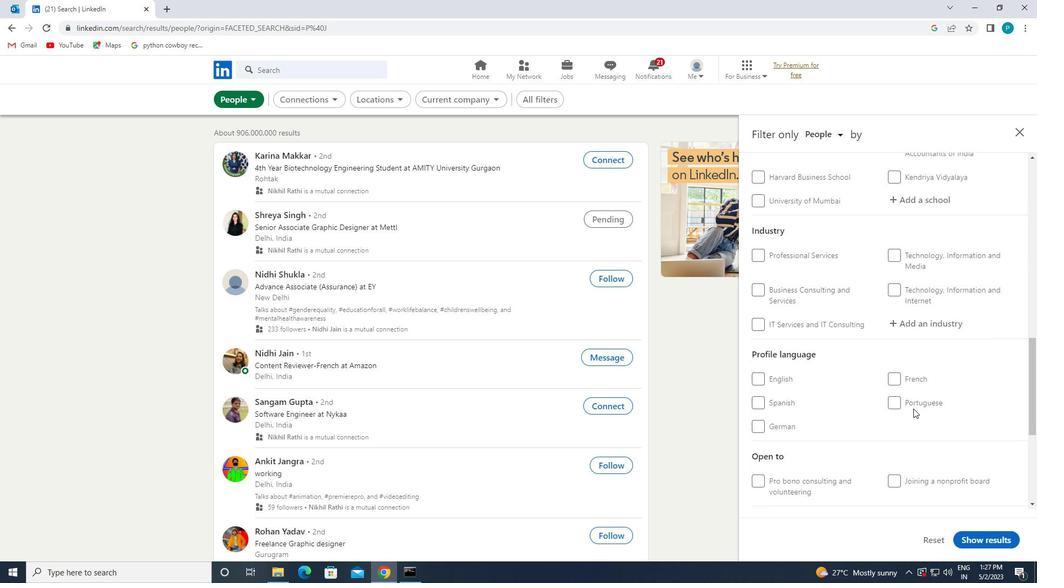 
Action: Mouse moved to (931, 393)
Screenshot: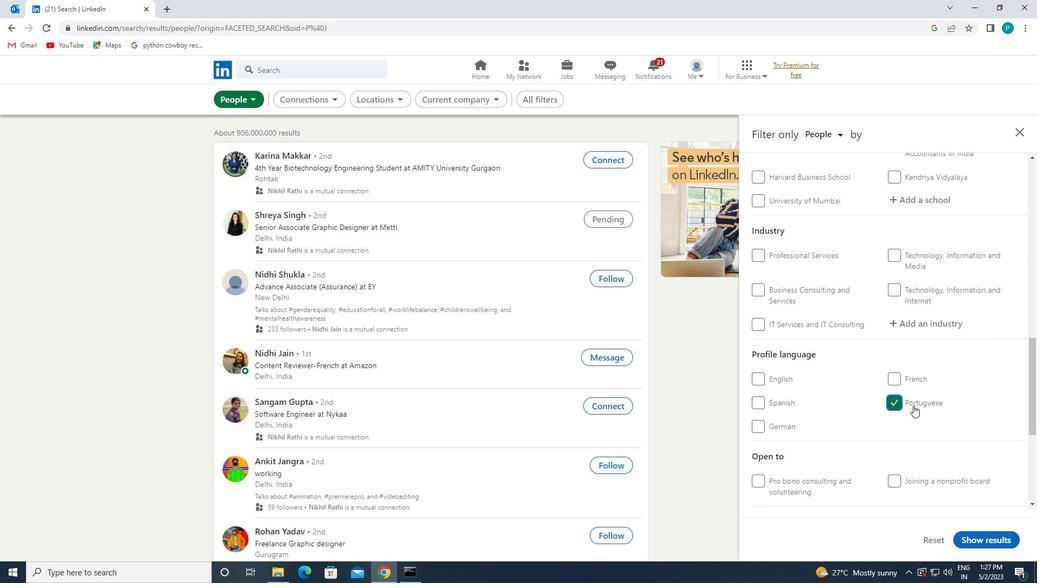 
Action: Mouse scrolled (931, 394) with delta (0, 0)
Screenshot: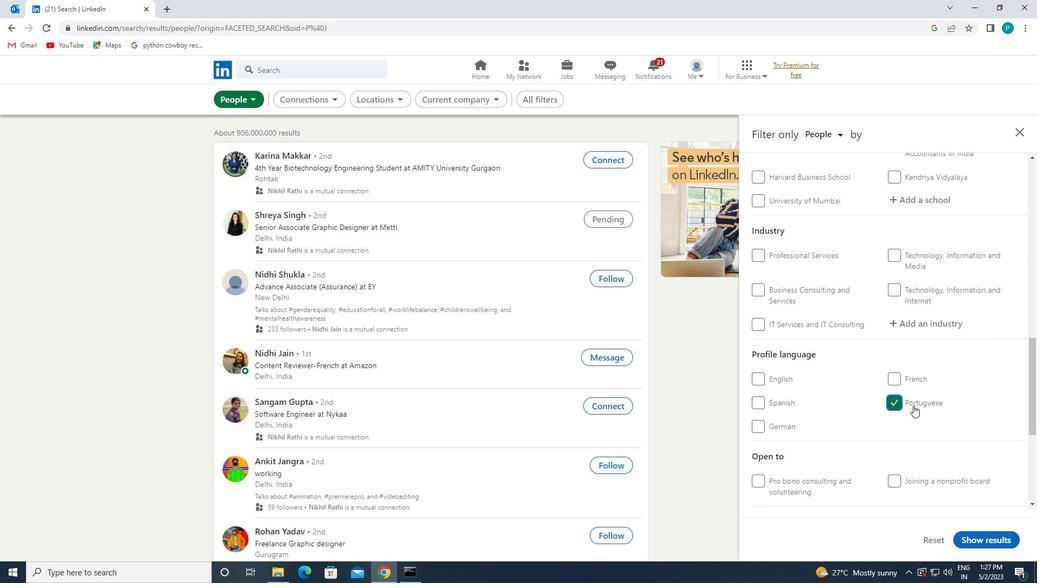 
Action: Mouse moved to (931, 393)
Screenshot: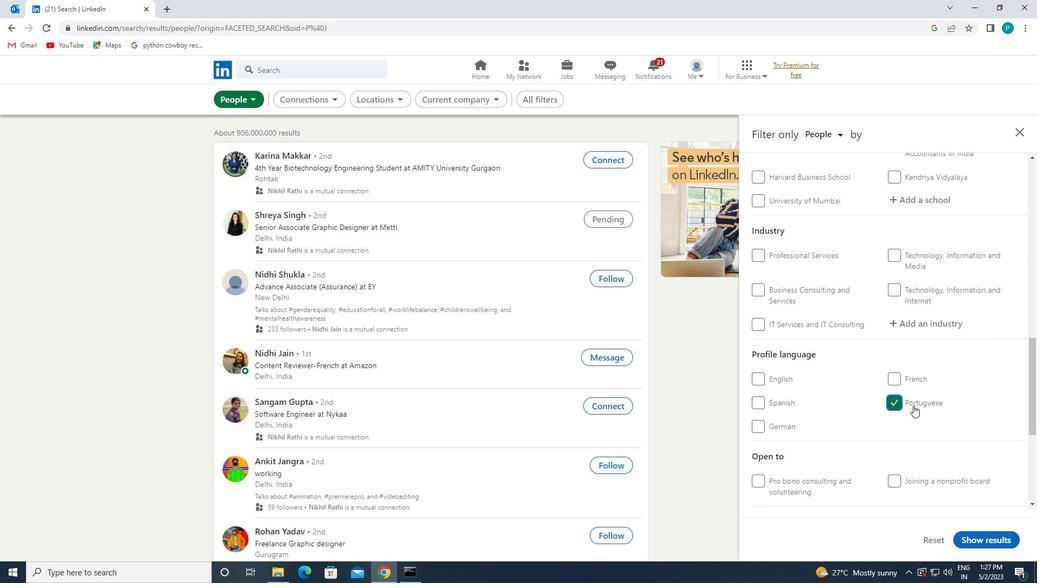 
Action: Mouse scrolled (931, 394) with delta (0, 0)
Screenshot: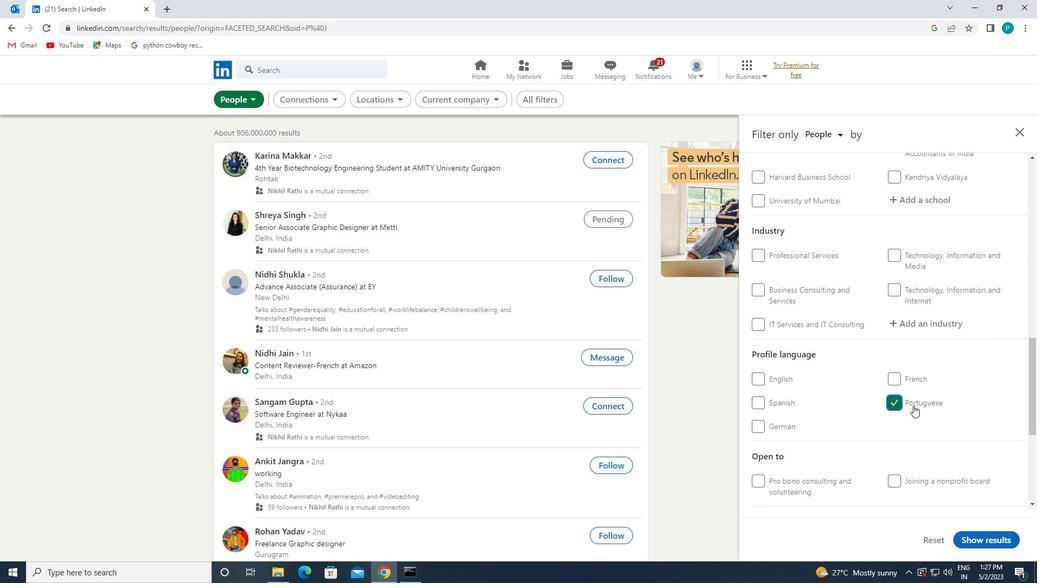 
Action: Mouse moved to (931, 392)
Screenshot: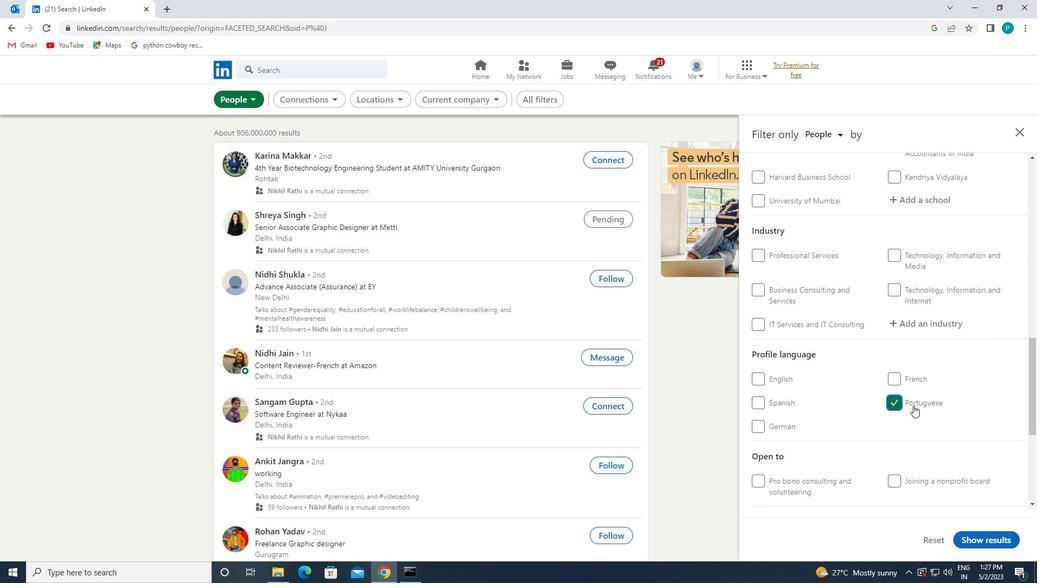 
Action: Mouse scrolled (931, 393) with delta (0, 0)
Screenshot: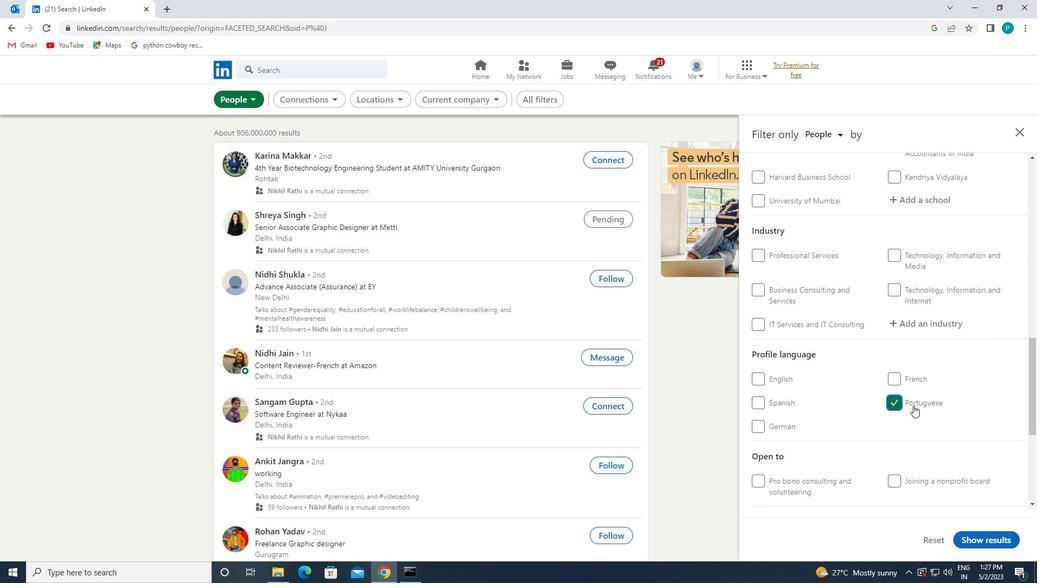 
Action: Mouse scrolled (931, 393) with delta (0, 0)
Screenshot: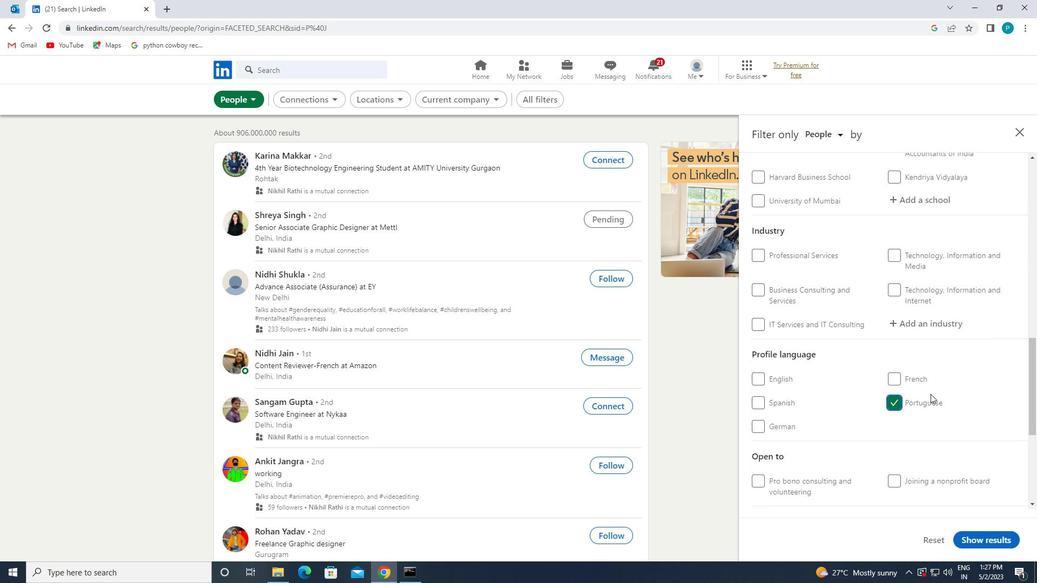 
Action: Mouse scrolled (931, 393) with delta (0, 0)
Screenshot: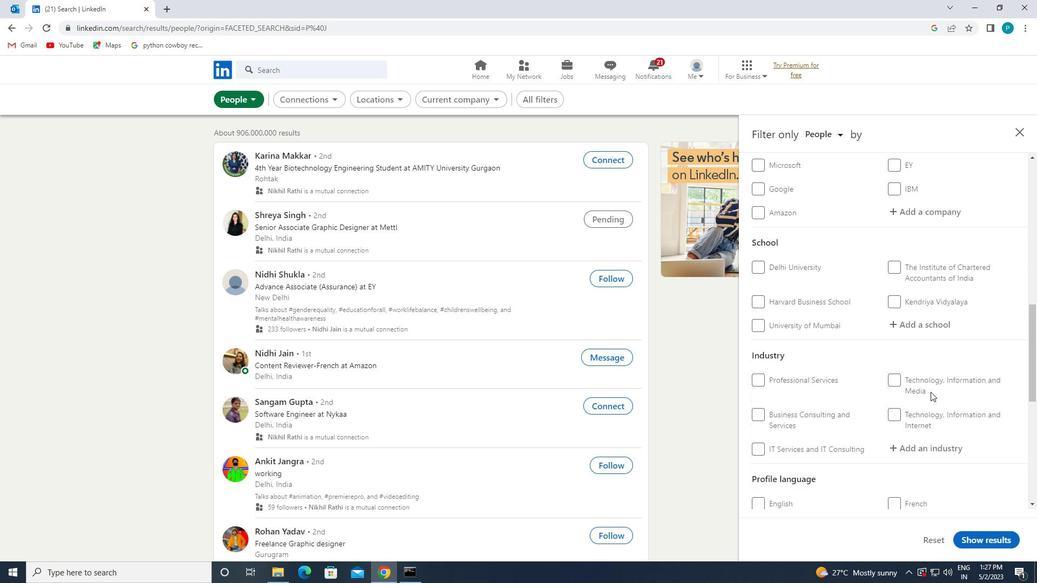 
Action: Mouse moved to (908, 303)
Screenshot: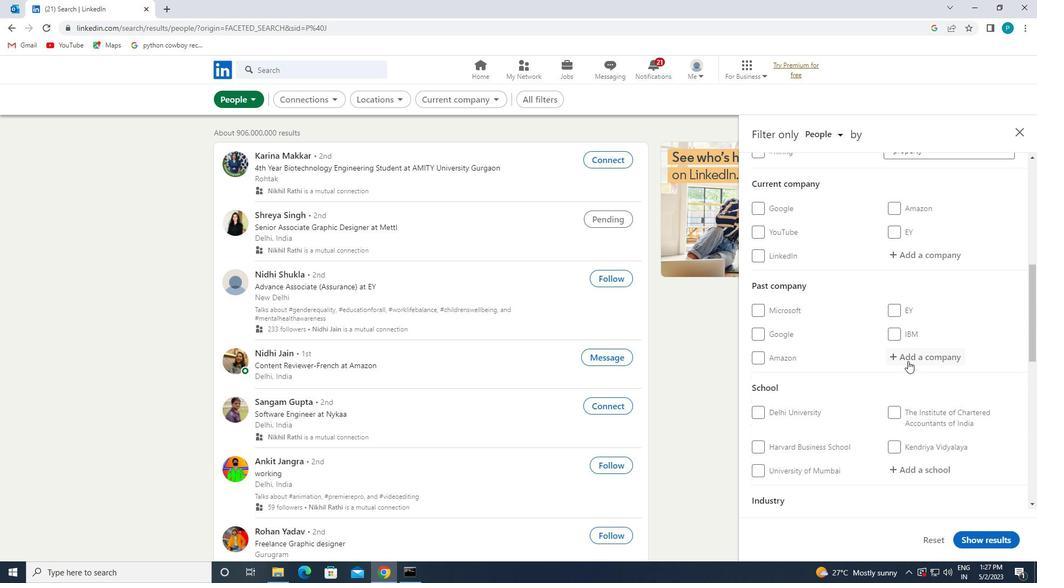 
Action: Mouse scrolled (908, 303) with delta (0, 0)
Screenshot: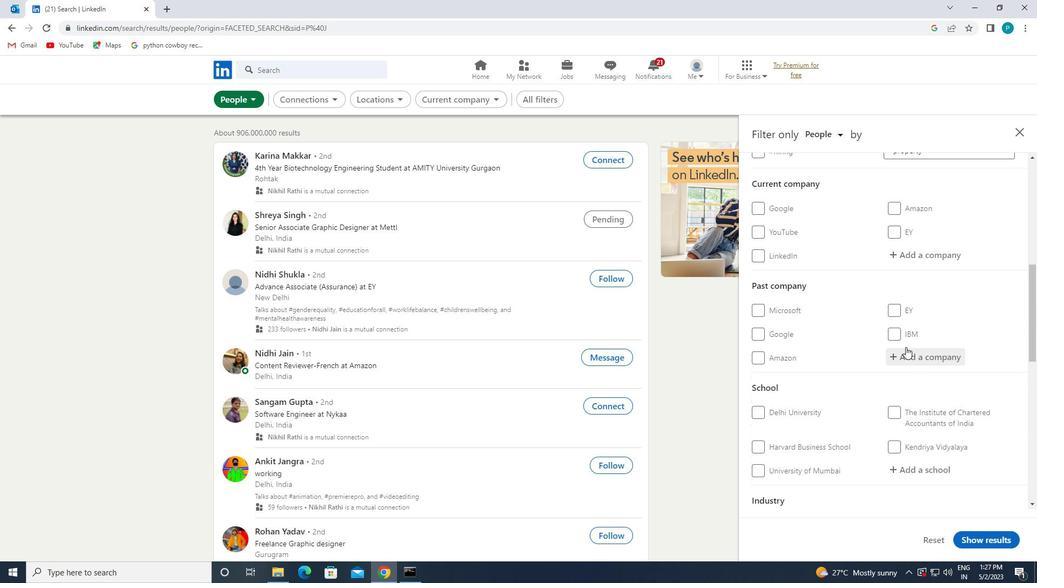 
Action: Mouse moved to (908, 302)
Screenshot: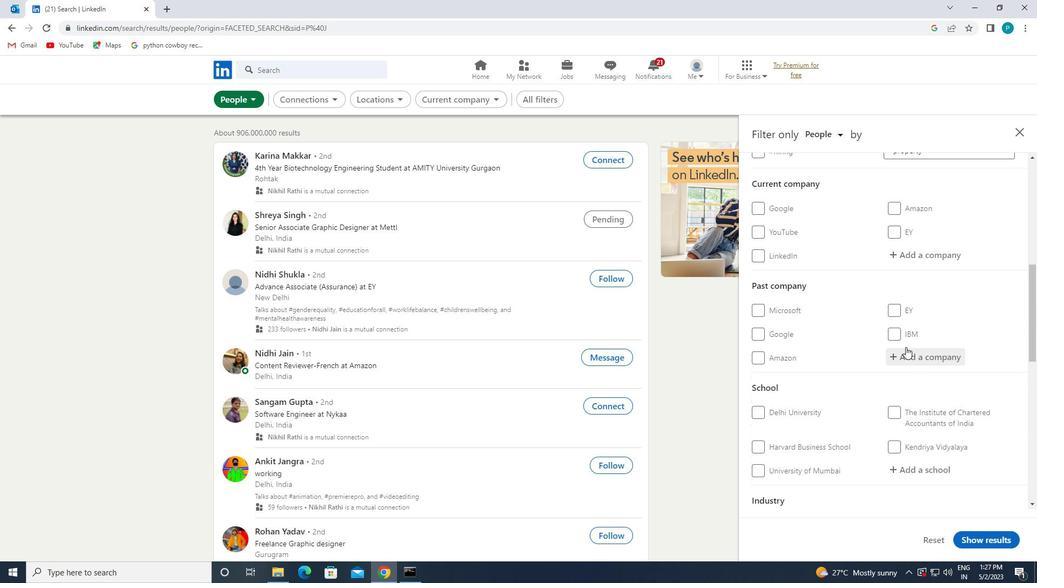 
Action: Mouse pressed left at (908, 302)
Screenshot: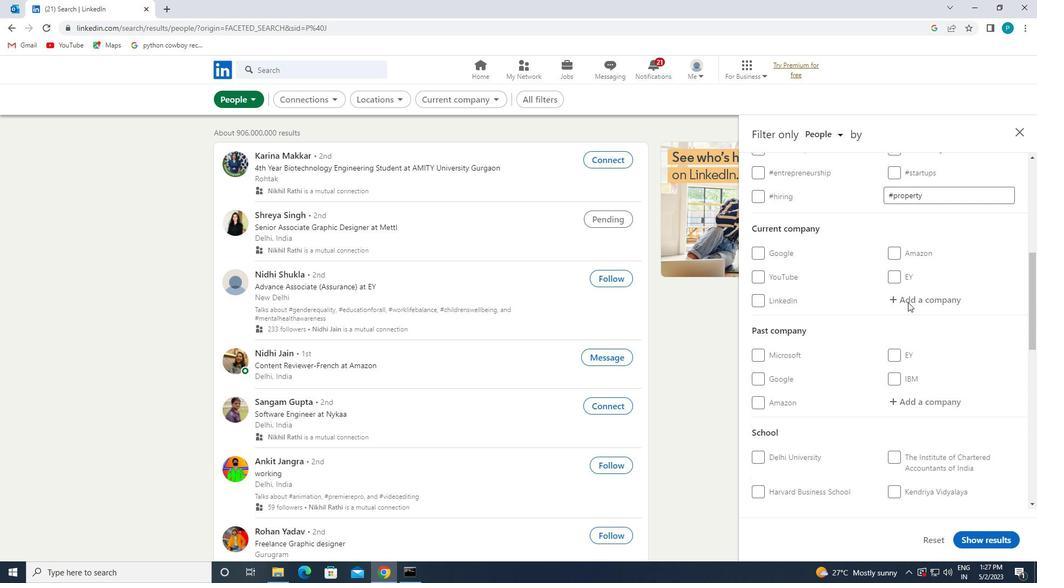 
Action: Mouse moved to (916, 306)
Screenshot: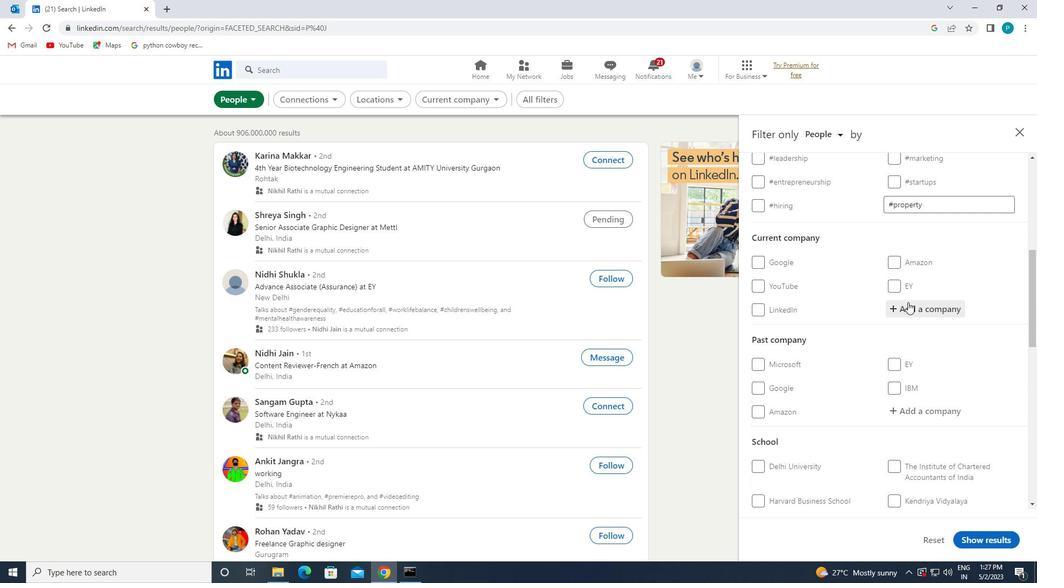 
Action: Key pressed <Key.caps_lock>M<Key.caps_lock>AY<Key.caps_lock>H<Key.caps_lock>APS
Screenshot: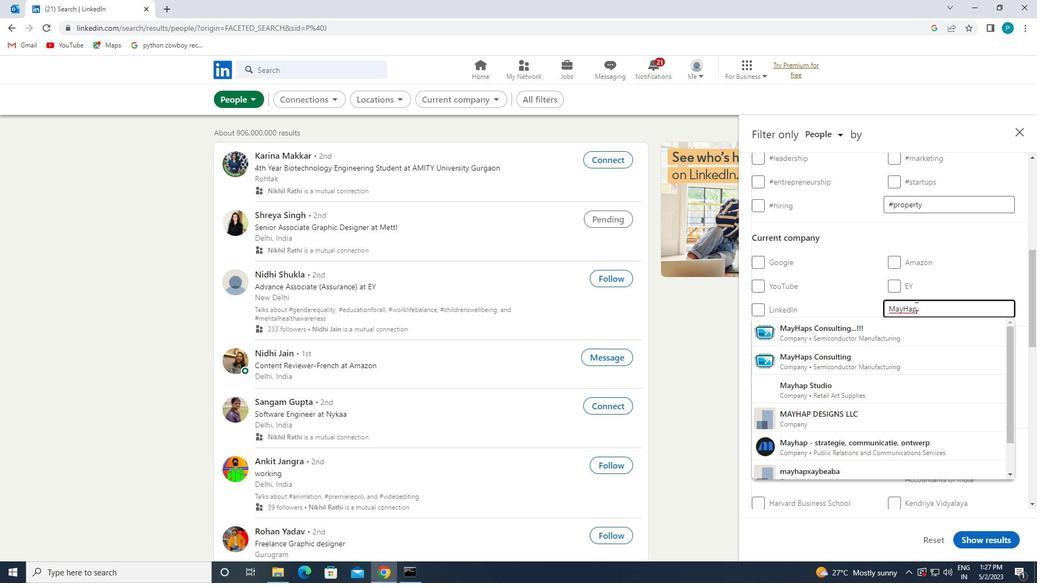 
Action: Mouse moved to (900, 331)
Screenshot: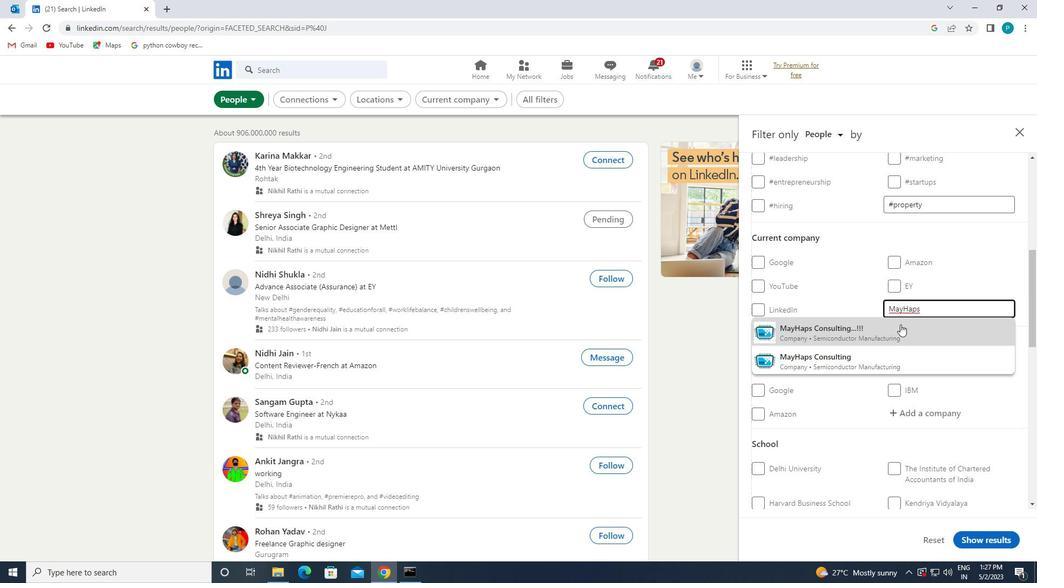 
Action: Mouse pressed left at (900, 331)
Screenshot: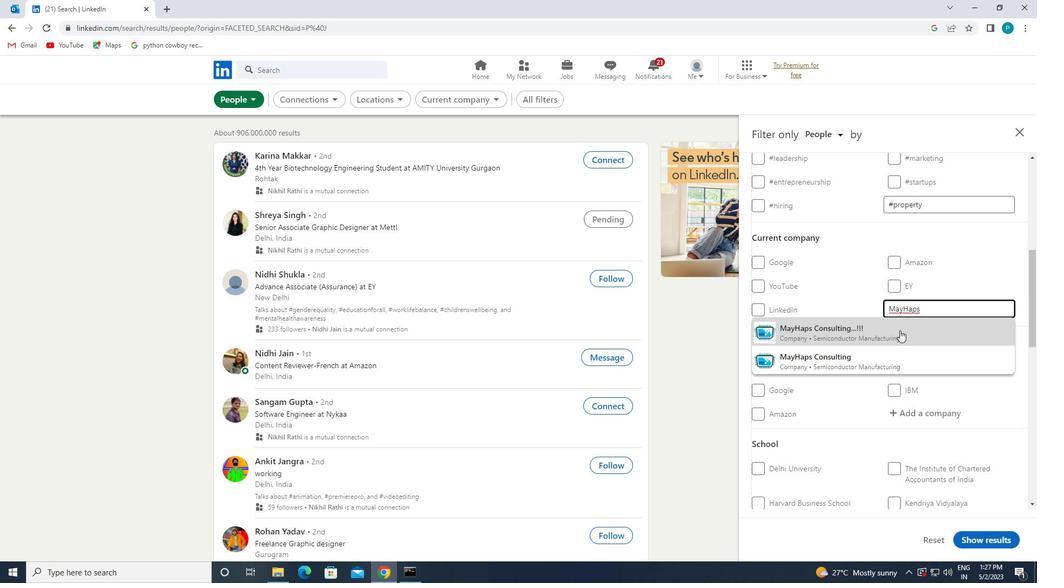 
Action: Mouse moved to (899, 331)
Screenshot: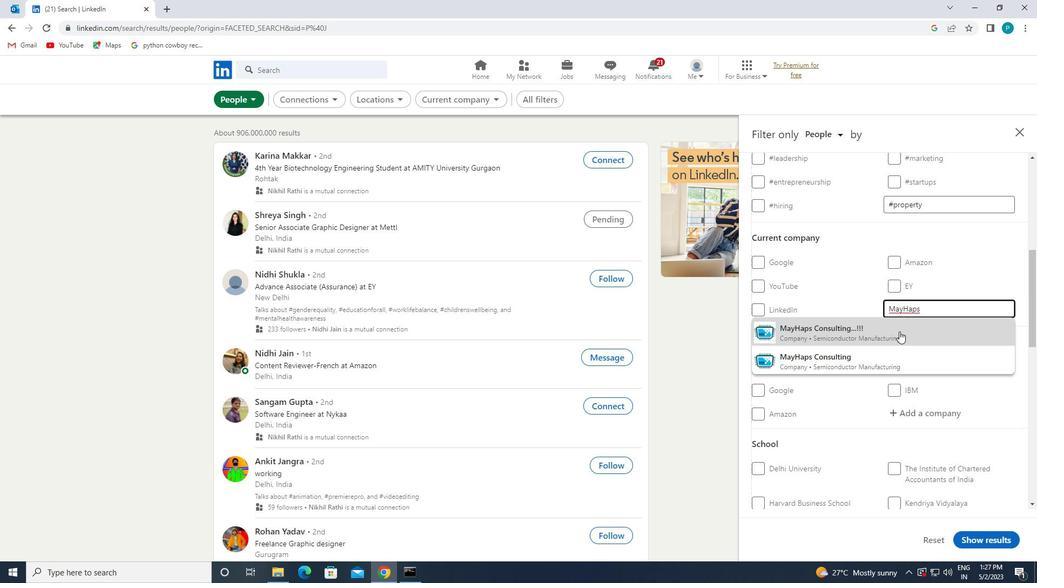 
Action: Mouse scrolled (899, 330) with delta (0, 0)
Screenshot: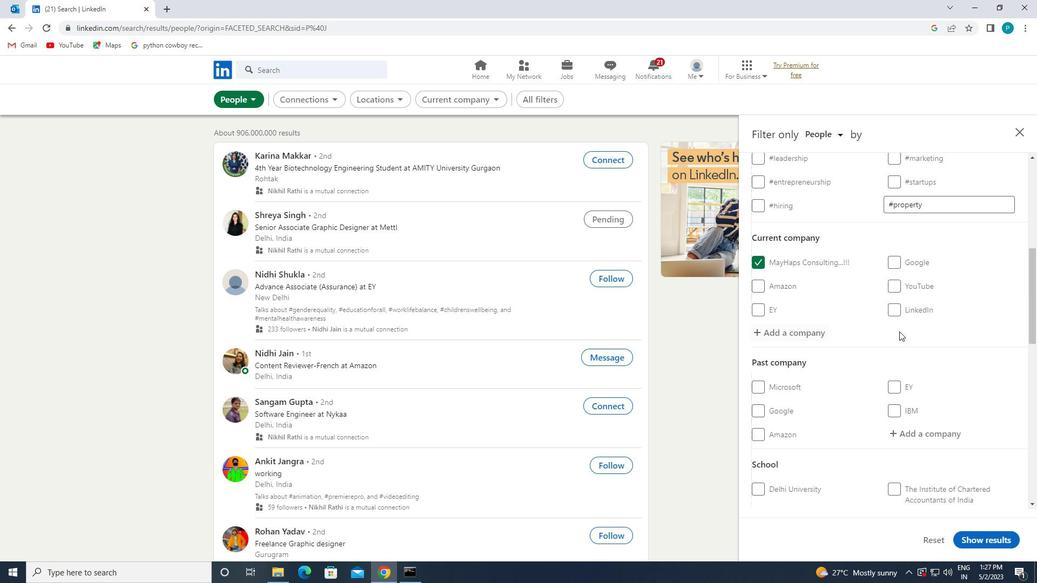 
Action: Mouse scrolled (899, 330) with delta (0, 0)
Screenshot: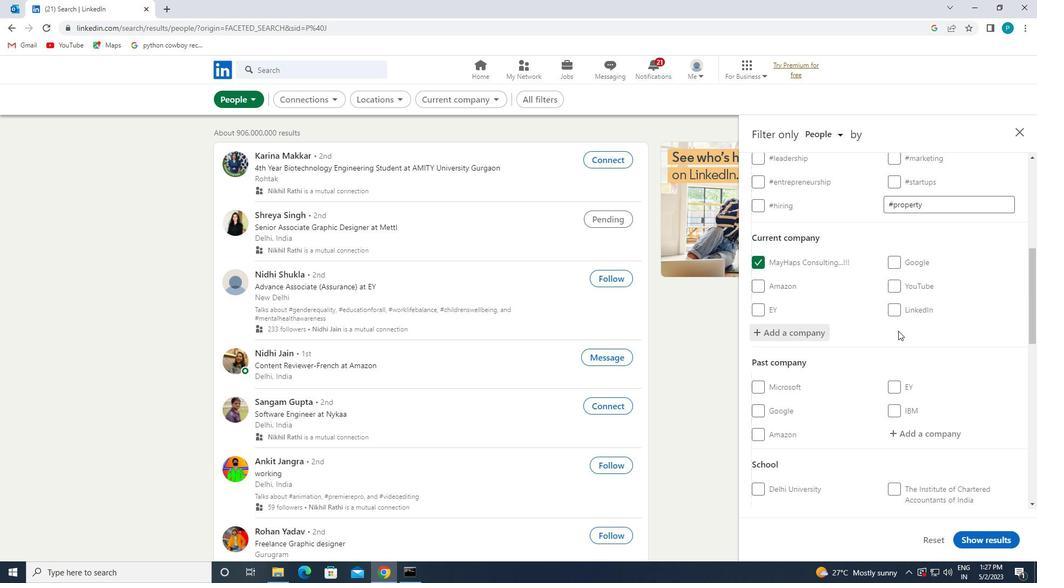 
Action: Mouse scrolled (899, 330) with delta (0, 0)
Screenshot: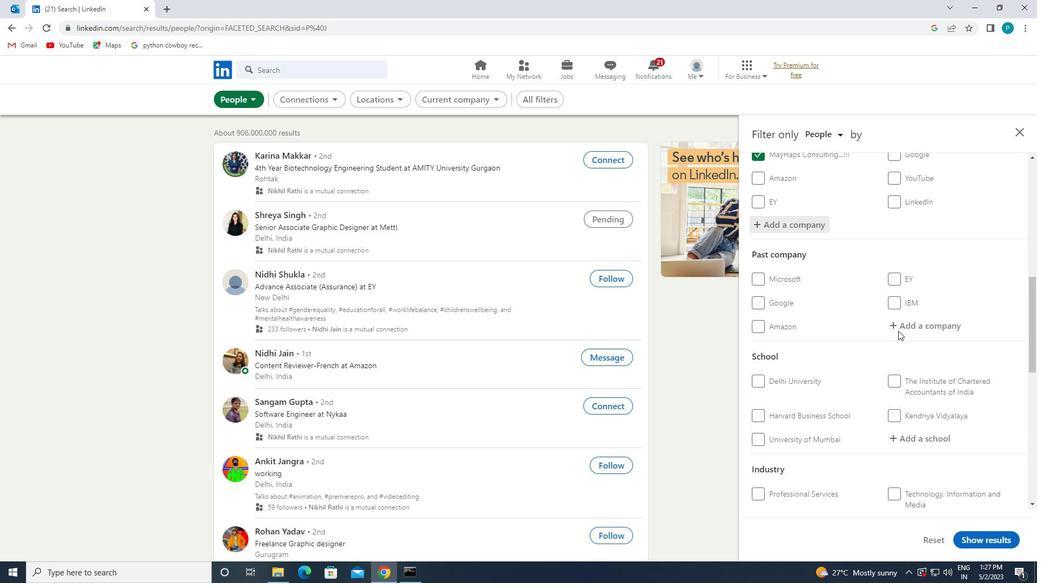 
Action: Mouse moved to (926, 385)
Screenshot: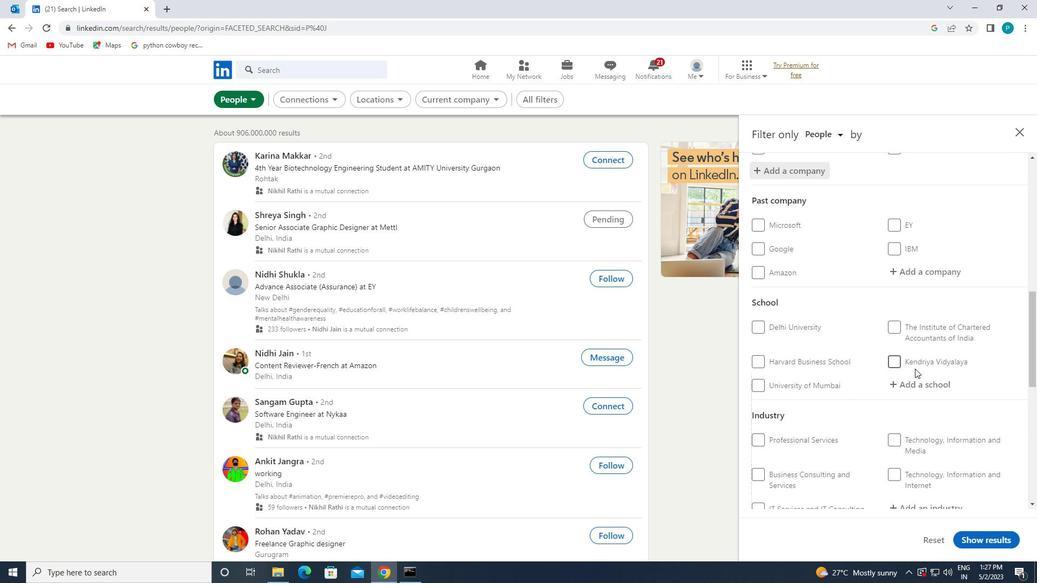 
Action: Mouse pressed left at (926, 385)
Screenshot: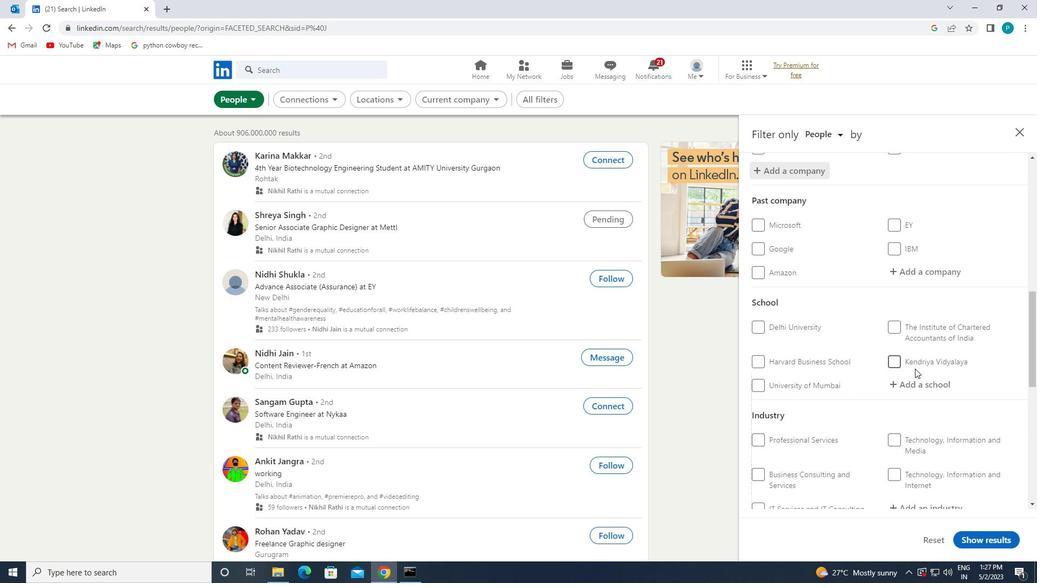 
Action: Key pressed <Key.caps_lock>M<Key.caps_lock>AHARAJA
Screenshot: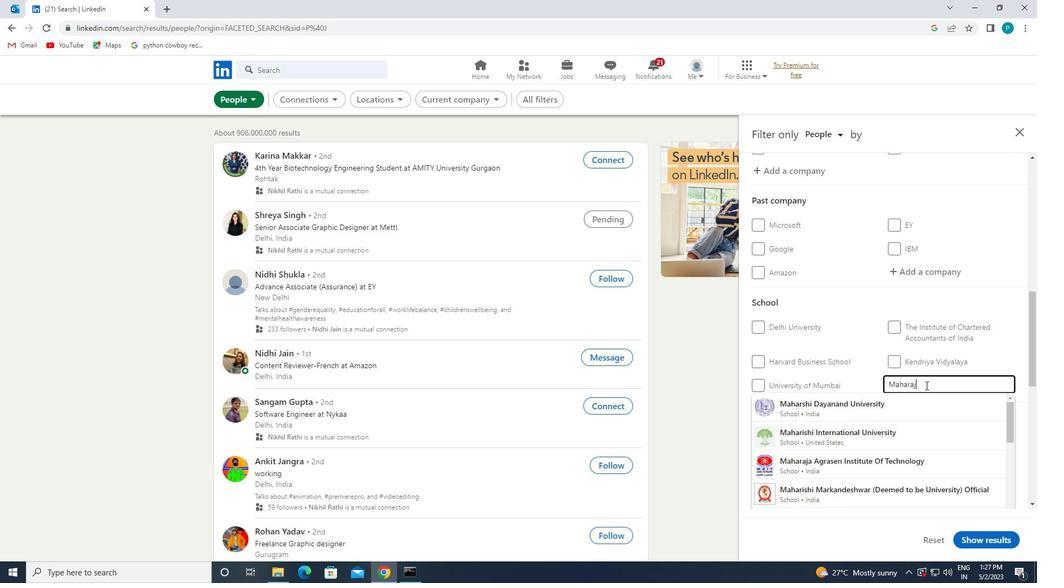 
Action: Mouse moved to (915, 424)
Screenshot: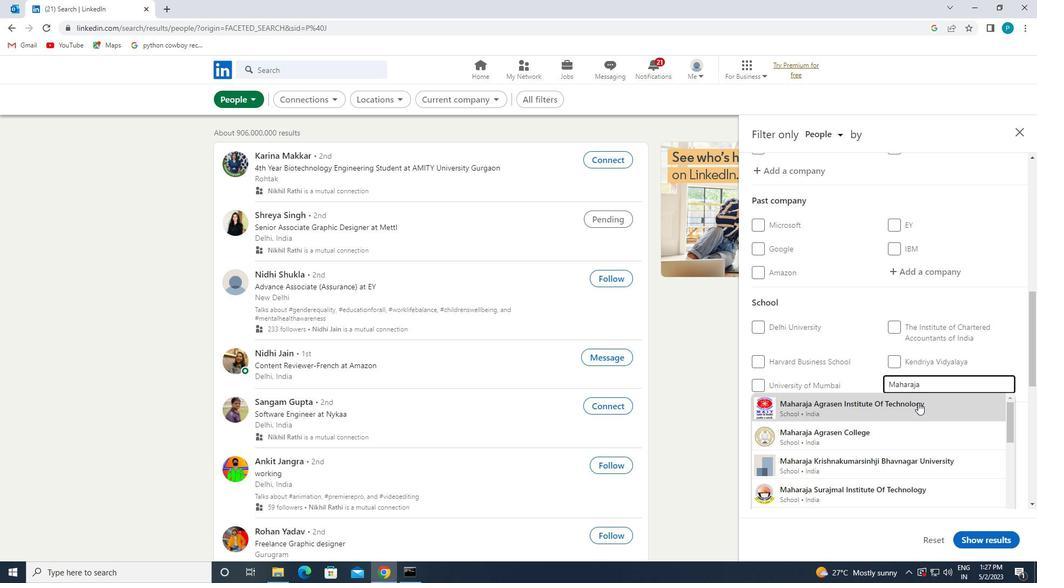 
Action: Mouse pressed left at (915, 424)
Screenshot: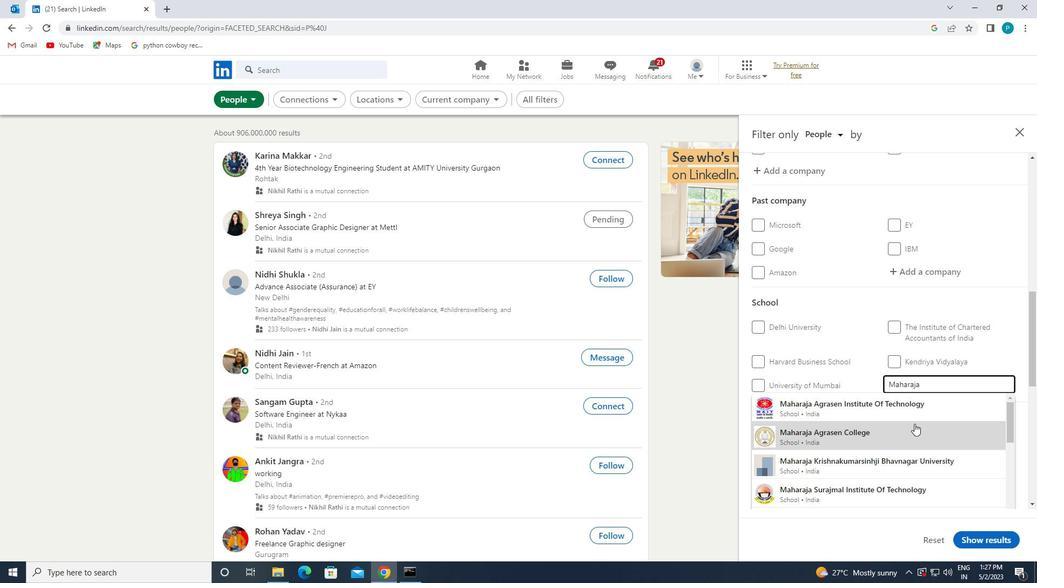 
Action: Mouse scrolled (915, 423) with delta (0, 0)
Screenshot: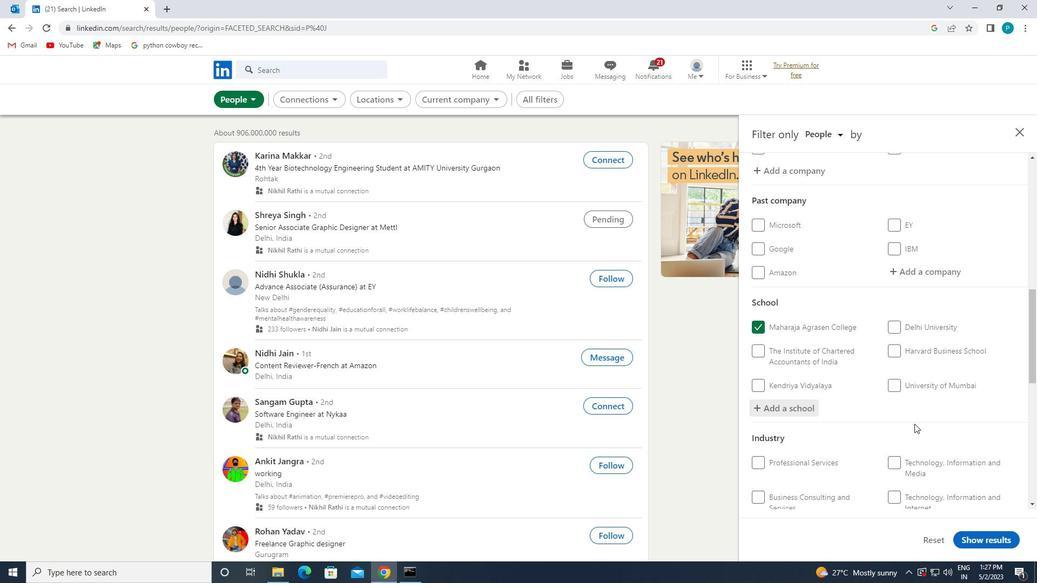 
Action: Mouse scrolled (915, 423) with delta (0, 0)
Screenshot: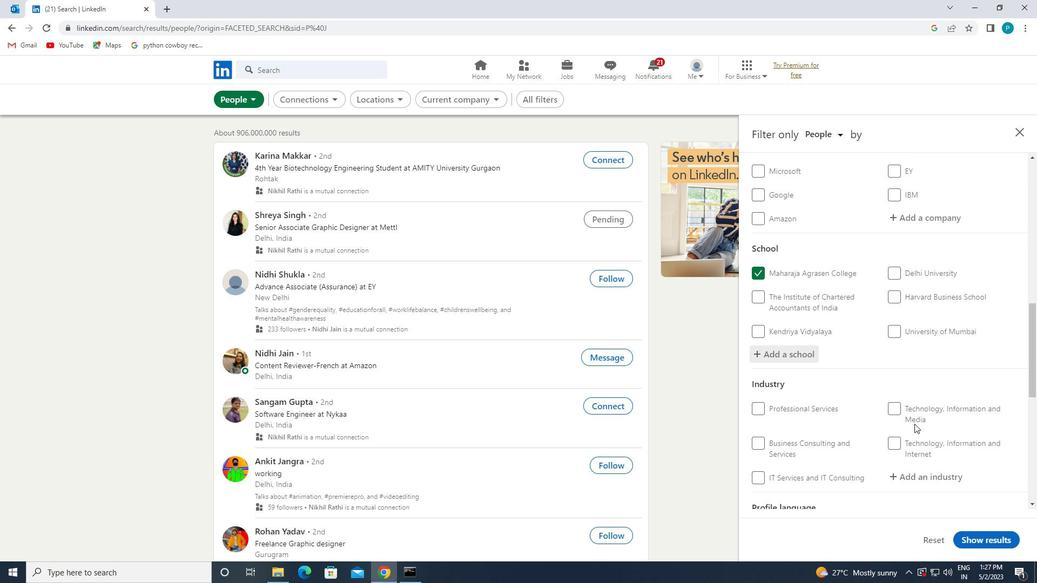 
Action: Mouse scrolled (915, 423) with delta (0, 0)
Screenshot: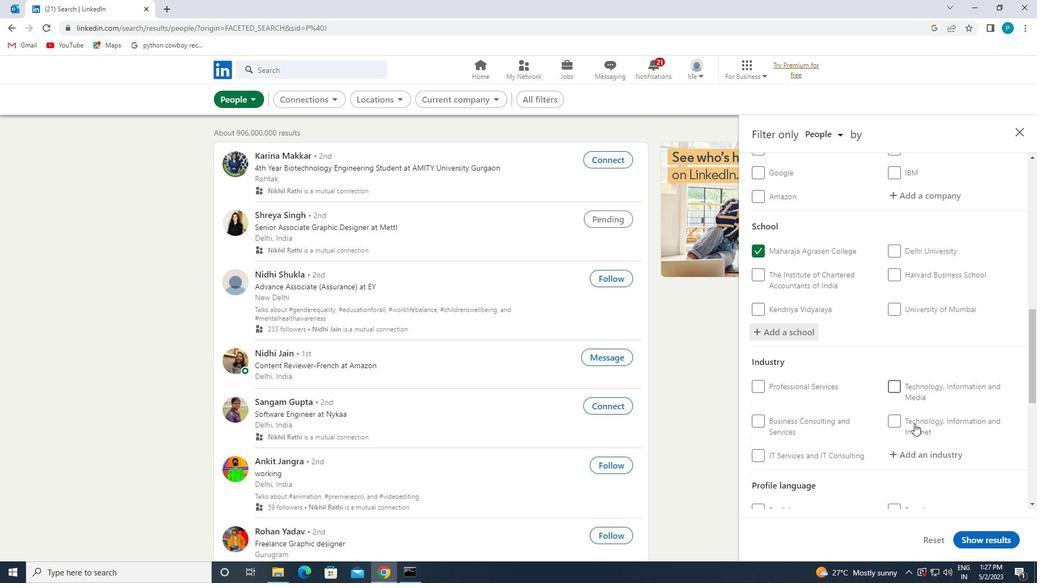 
Action: Mouse moved to (904, 372)
Screenshot: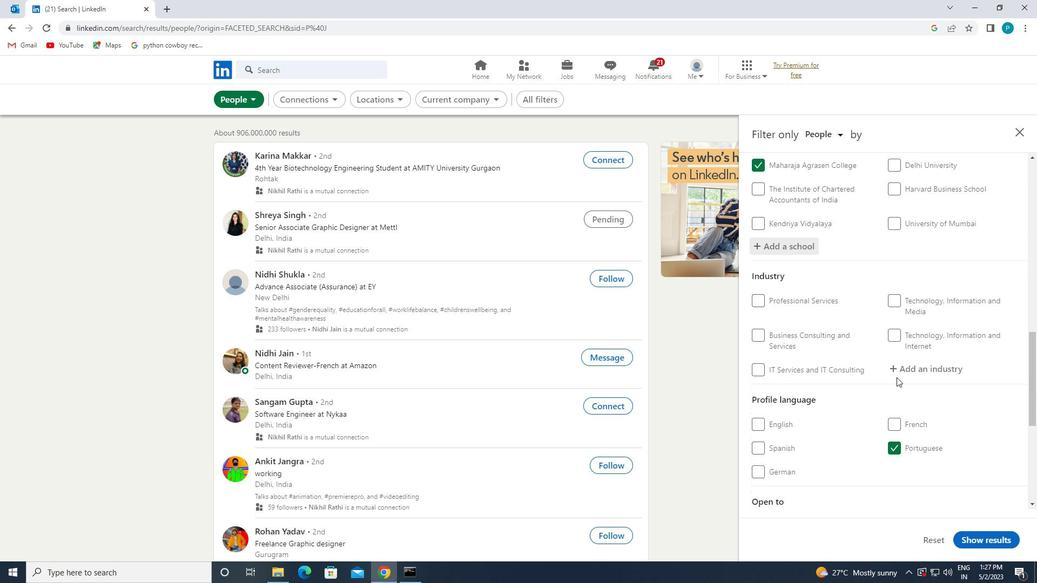 
Action: Mouse pressed left at (904, 372)
Screenshot: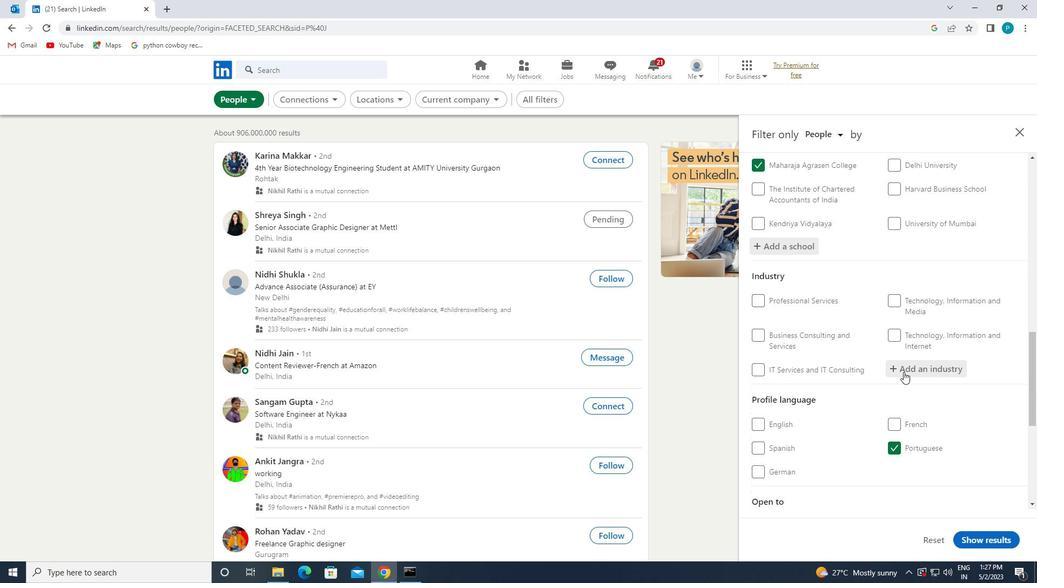 
Action: Key pressed <Key.caps_lock>G<Key.caps_lock>OVERNMENT
Screenshot: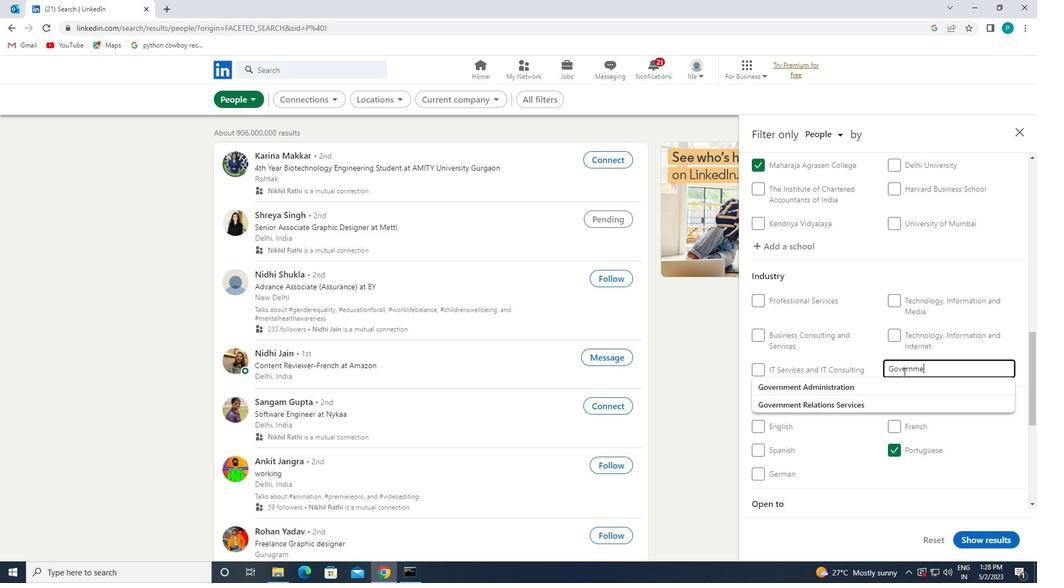 
Action: Mouse moved to (857, 388)
Screenshot: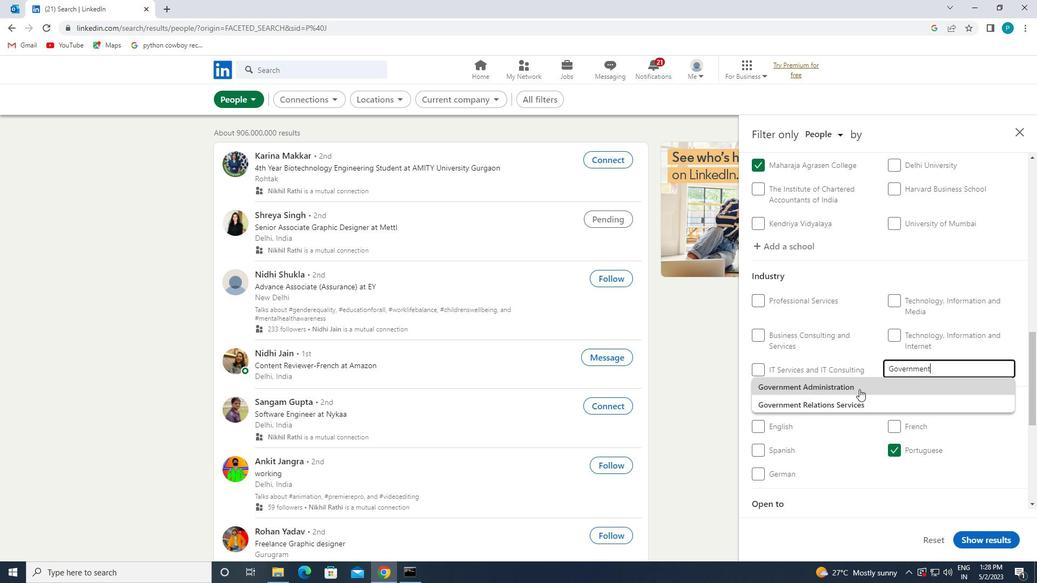 
Action: Mouse pressed left at (857, 388)
Screenshot: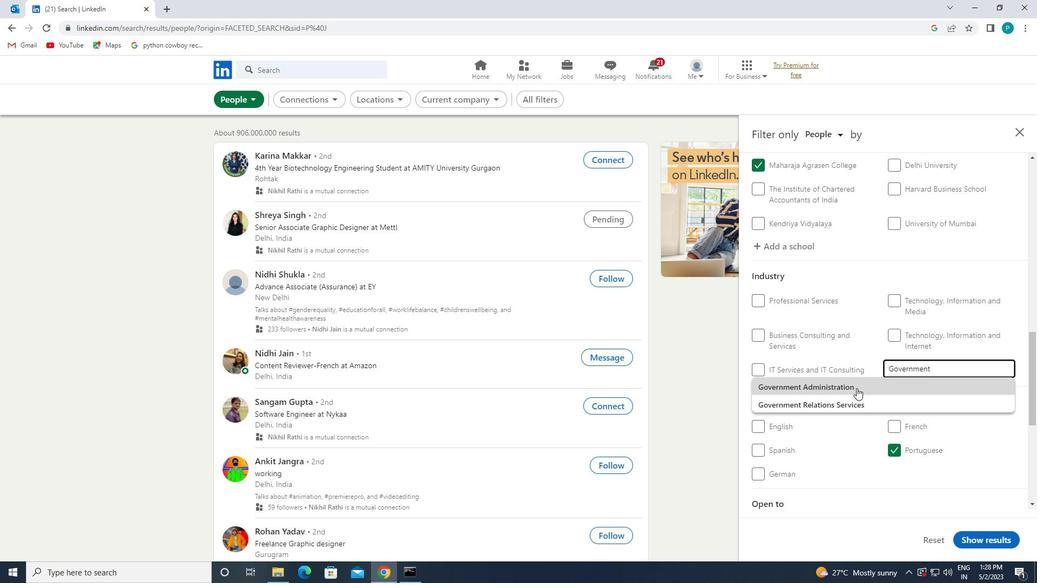 
Action: Mouse scrolled (857, 388) with delta (0, 0)
Screenshot: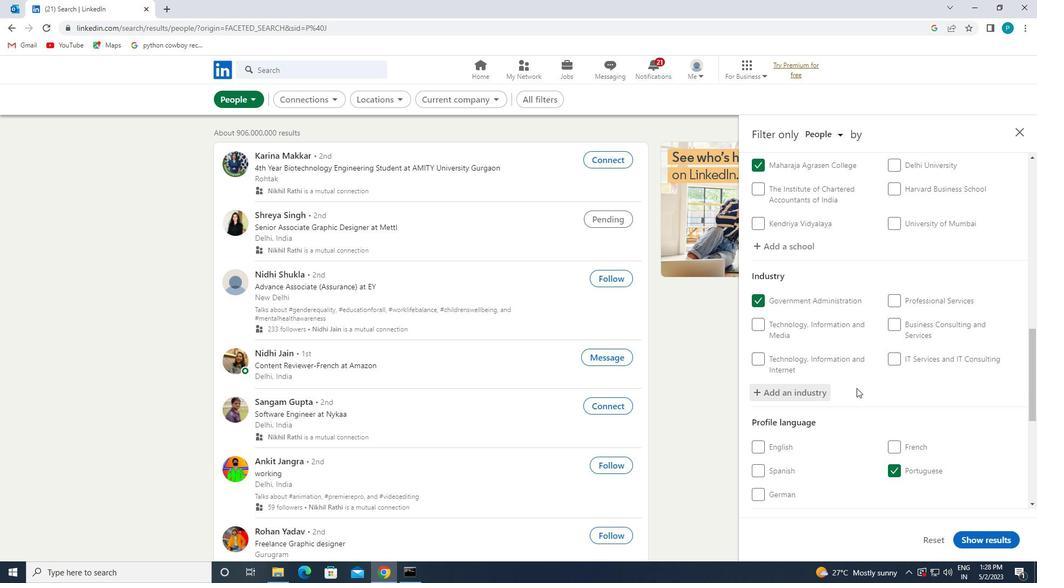 
Action: Mouse scrolled (857, 388) with delta (0, 0)
Screenshot: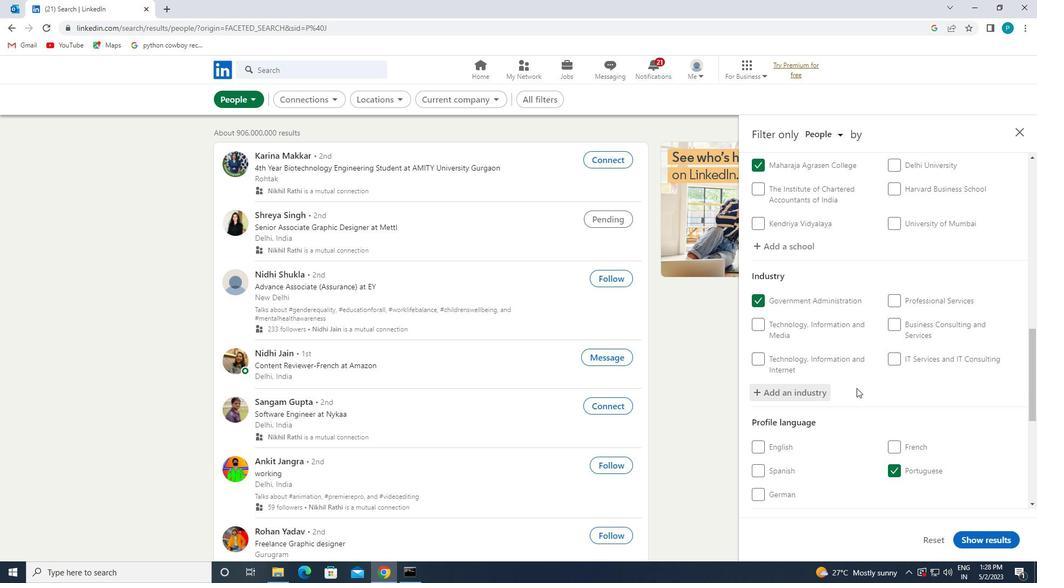 
Action: Mouse moved to (839, 440)
Screenshot: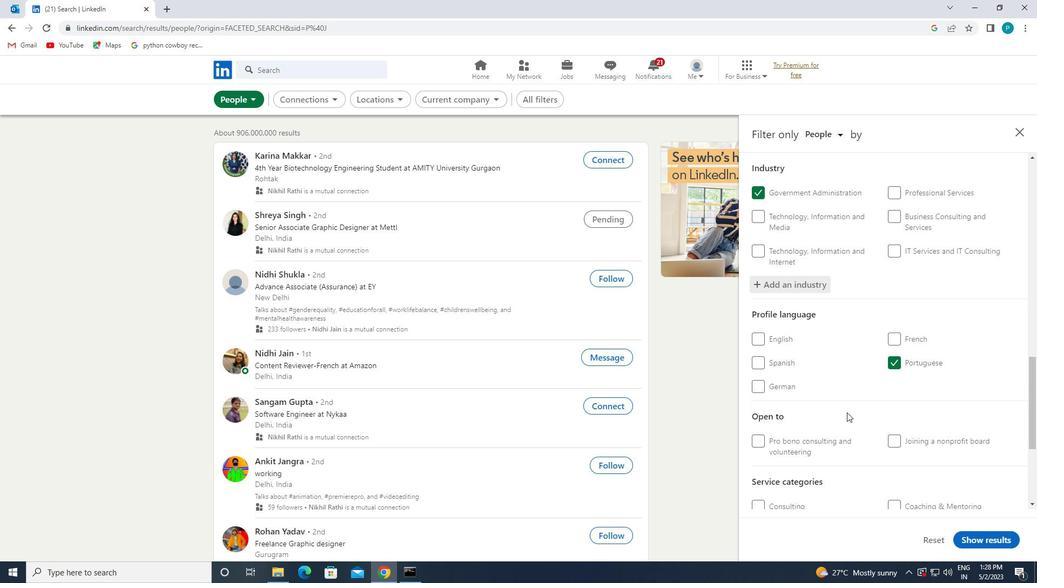 
Action: Mouse scrolled (839, 440) with delta (0, 0)
Screenshot: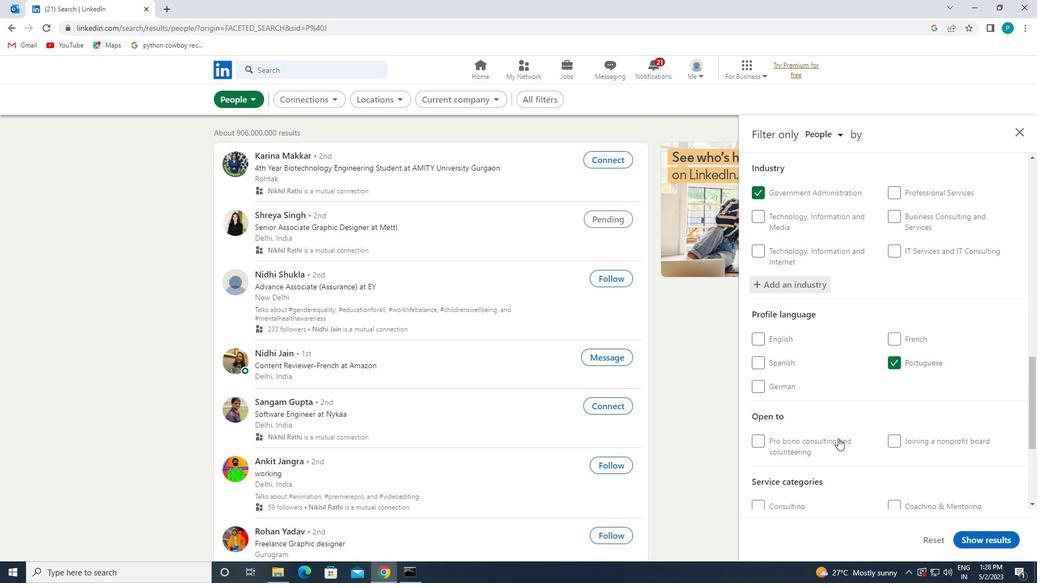 
Action: Mouse scrolled (839, 440) with delta (0, 0)
Screenshot: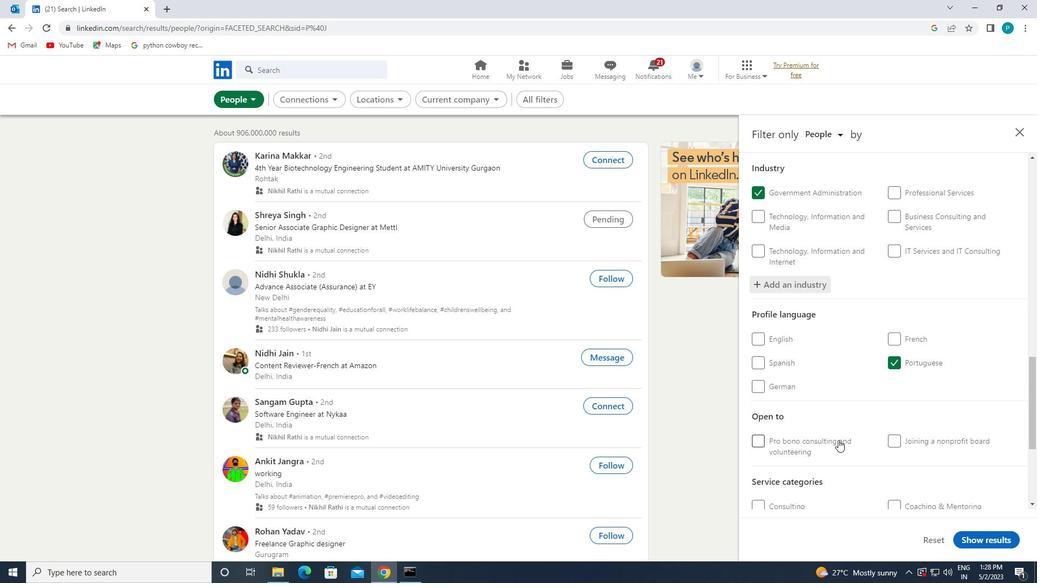 
Action: Mouse moved to (904, 450)
Screenshot: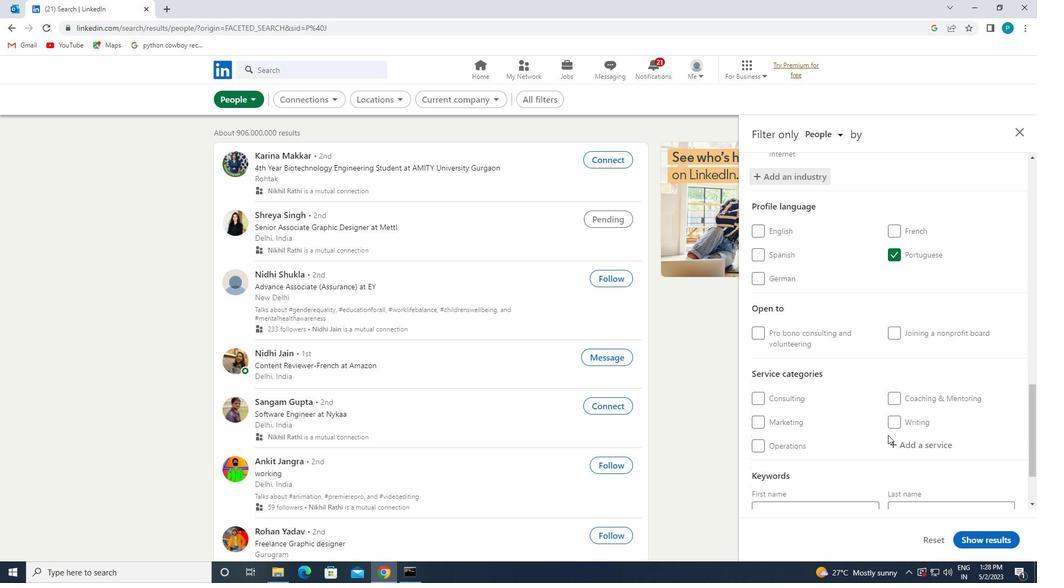 
Action: Mouse pressed left at (904, 450)
Screenshot: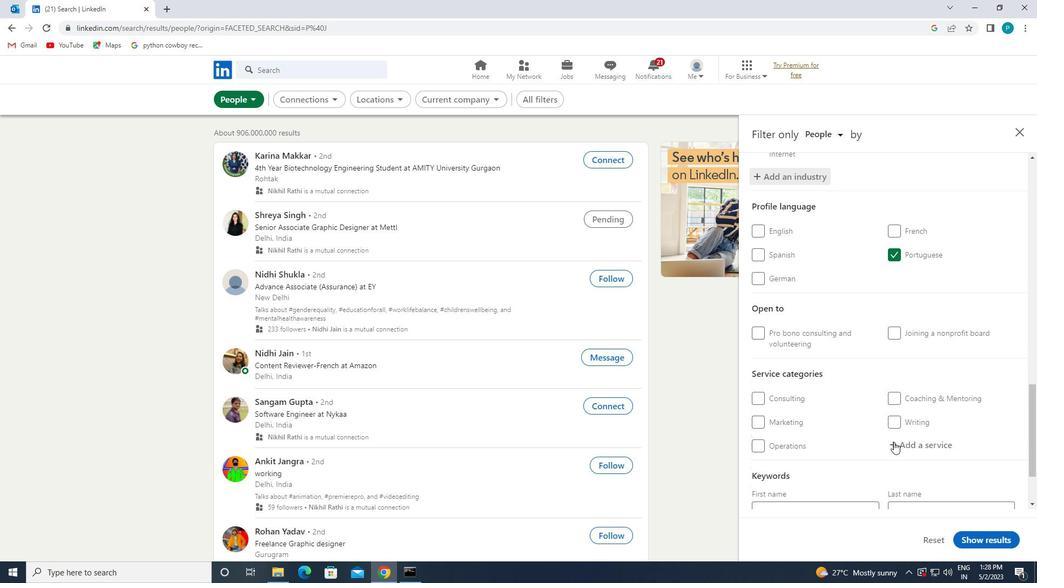 
Action: Mouse moved to (905, 449)
Screenshot: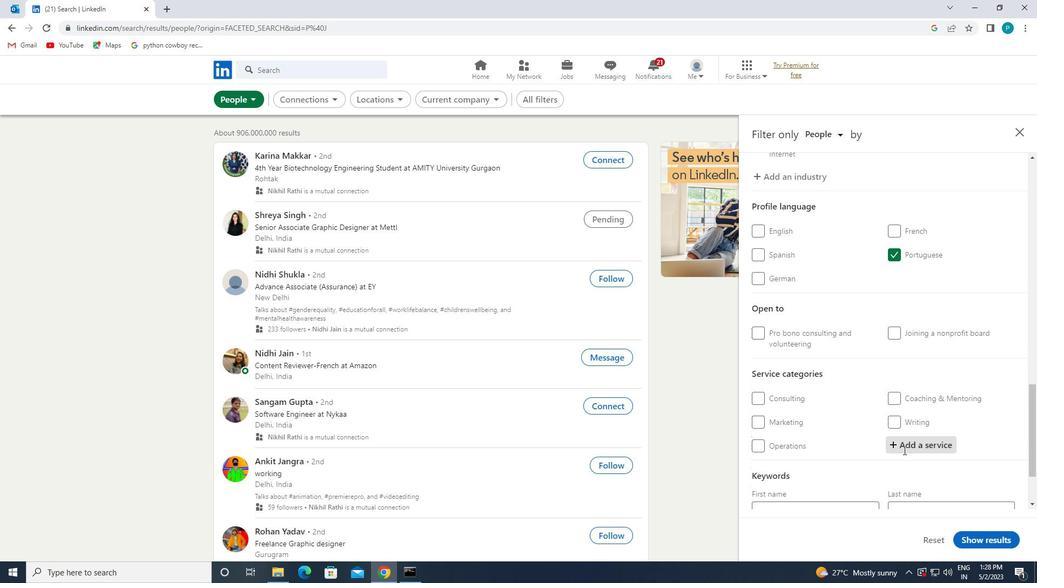 
Action: Key pressed <Key.caps_lock>D<Key.caps_lock>ATA
Screenshot: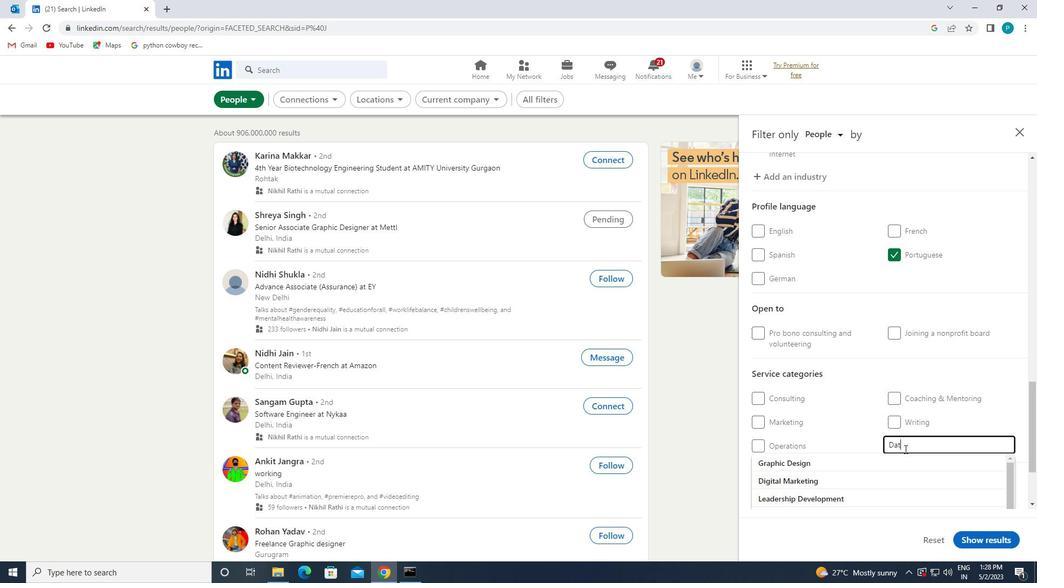 
Action: Mouse moved to (814, 467)
Screenshot: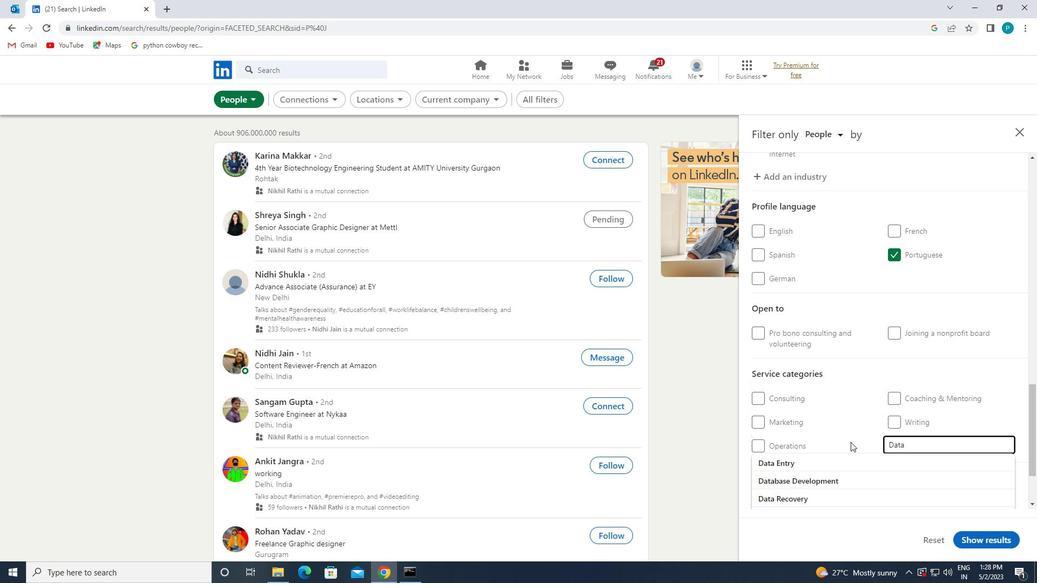 
Action: Mouse pressed left at (814, 467)
Screenshot: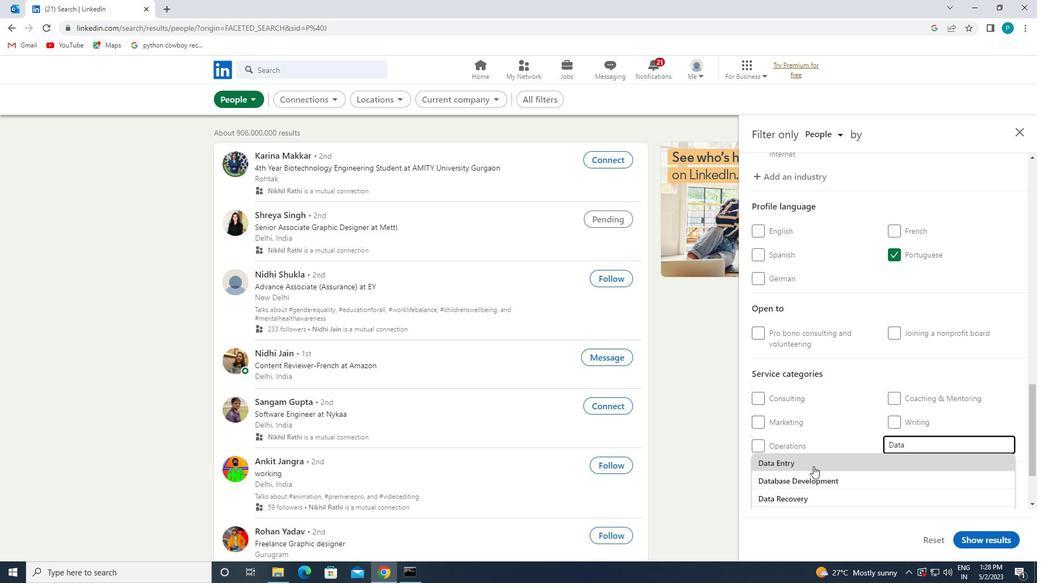 
Action: Mouse moved to (814, 467)
Screenshot: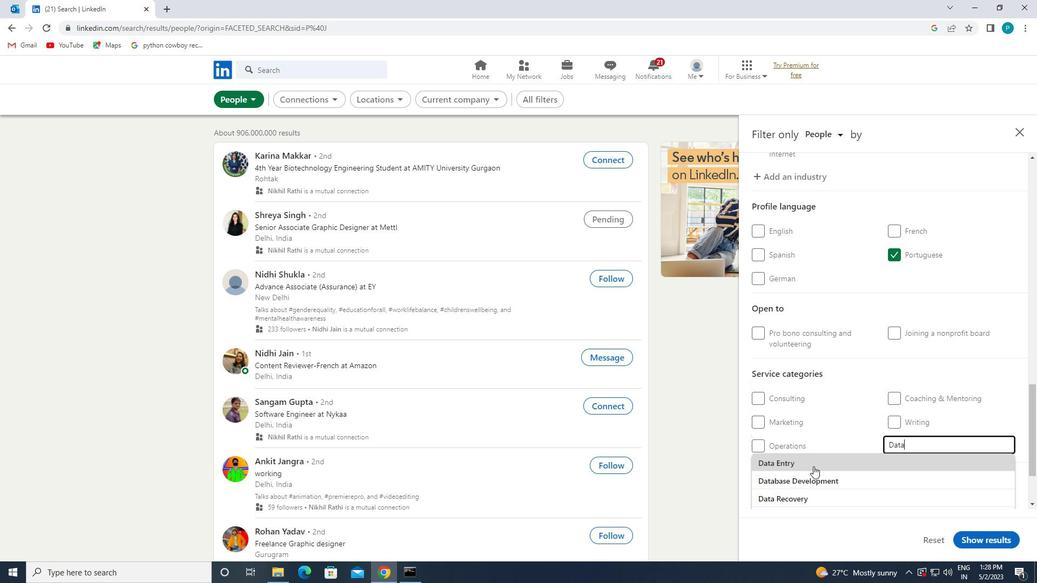 
Action: Mouse scrolled (814, 467) with delta (0, 0)
Screenshot: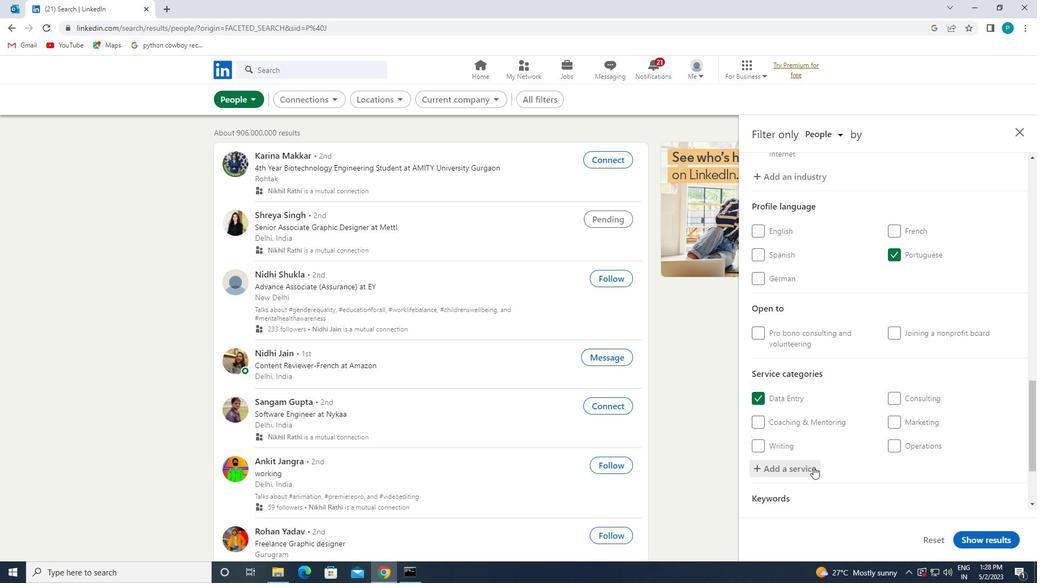 
Action: Mouse scrolled (814, 467) with delta (0, 0)
Screenshot: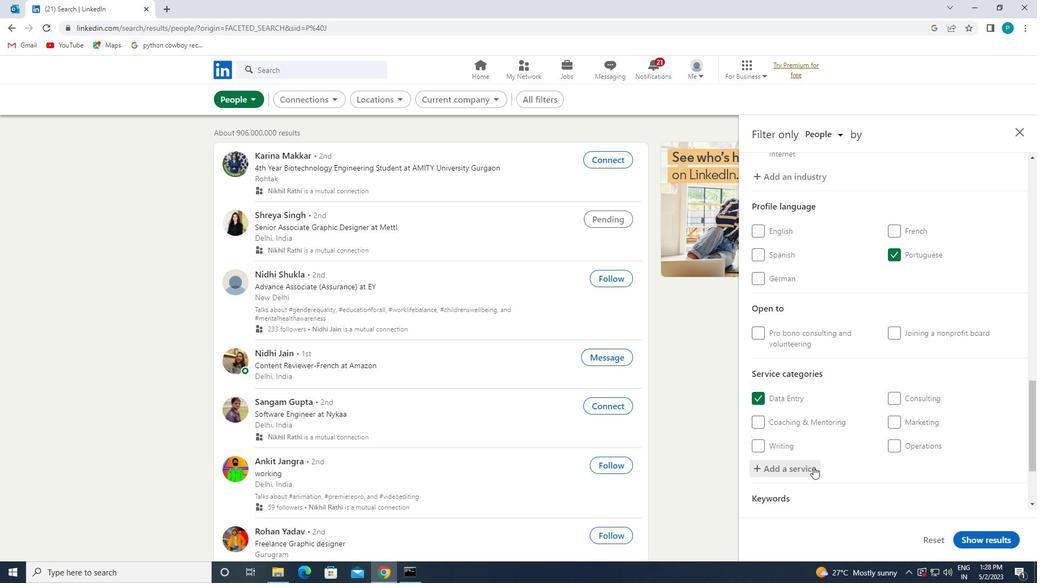 
Action: Mouse moved to (811, 470)
Screenshot: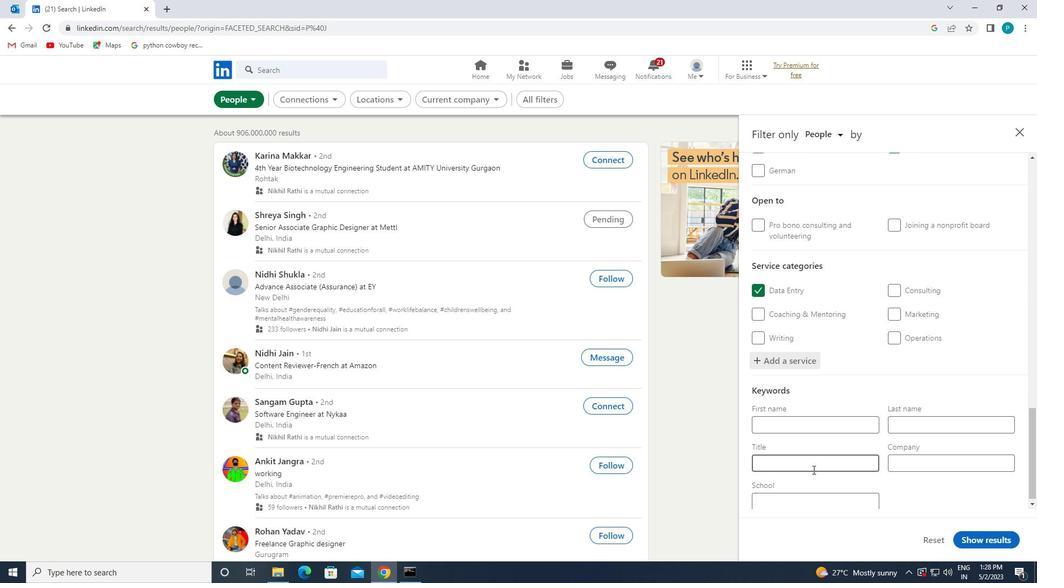 
Action: Mouse pressed left at (811, 470)
Screenshot: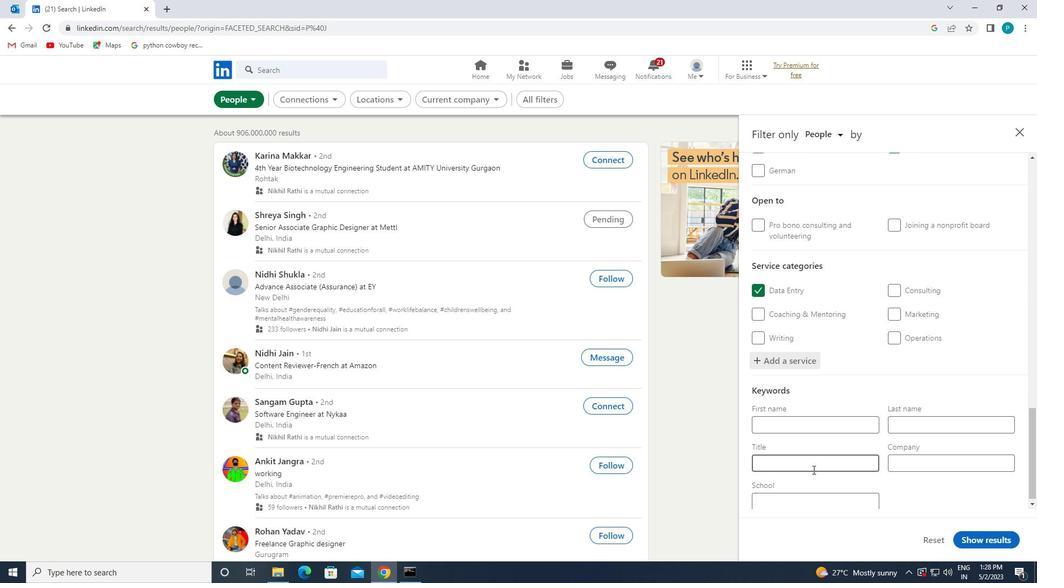 
Action: Key pressed <Key.caps_lock>S<Key.caps_lock>PEECH
Screenshot: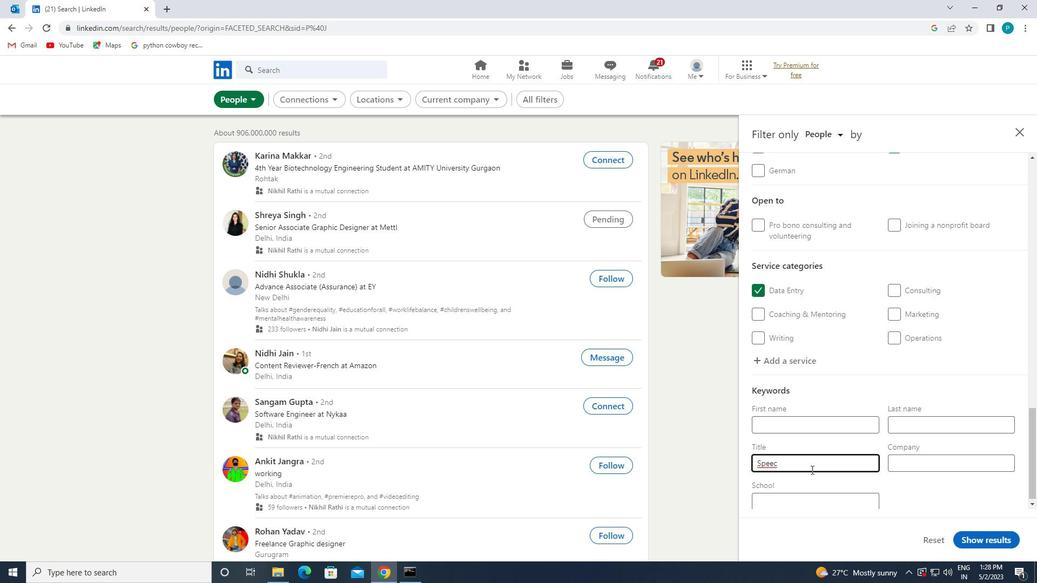 
Action: Mouse moved to (811, 468)
Screenshot: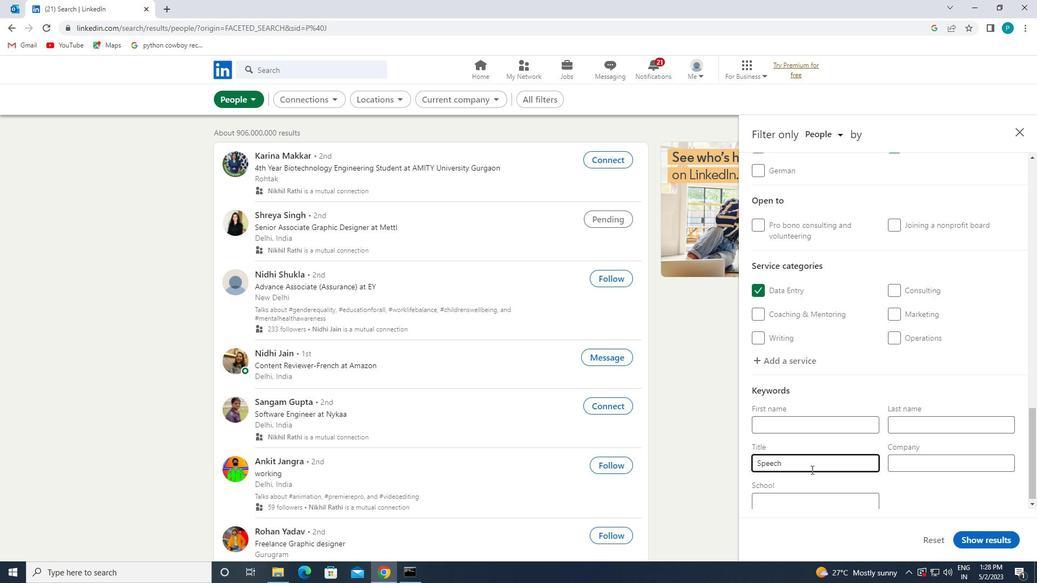 
Action: Key pressed WRITER
Screenshot: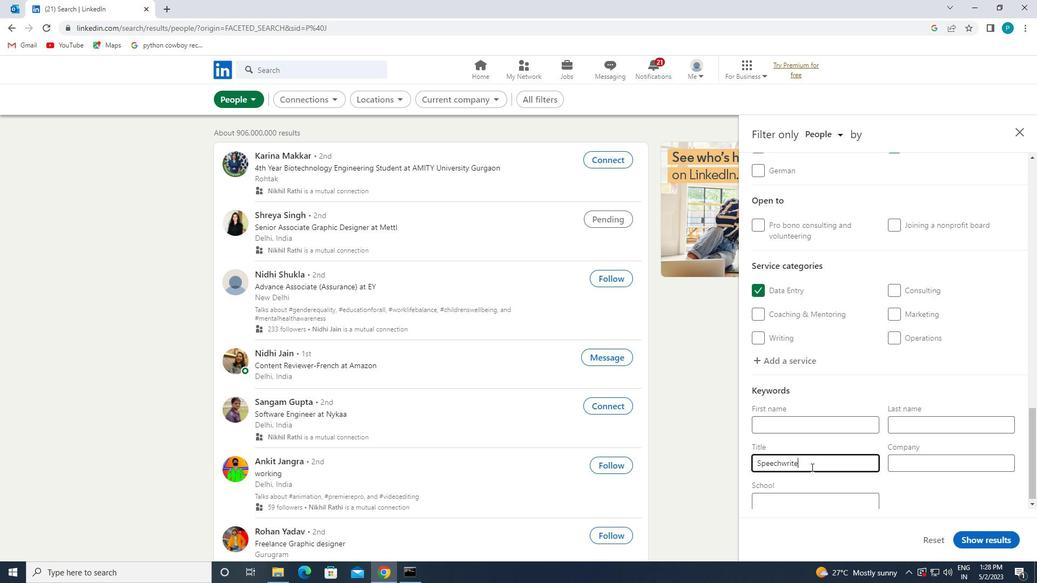 
Action: Mouse moved to (977, 536)
Screenshot: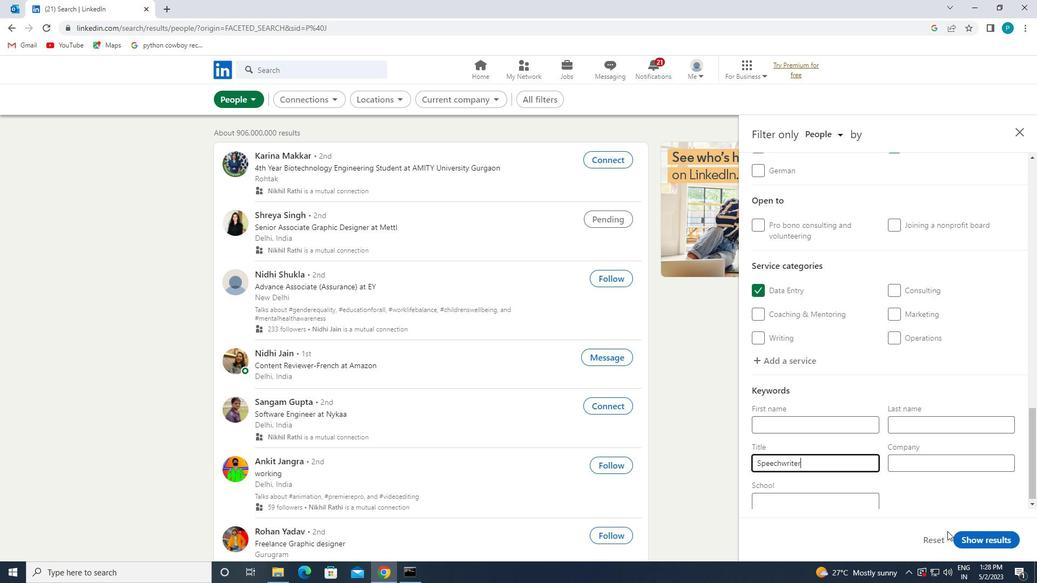 
Action: Mouse pressed left at (977, 536)
Screenshot: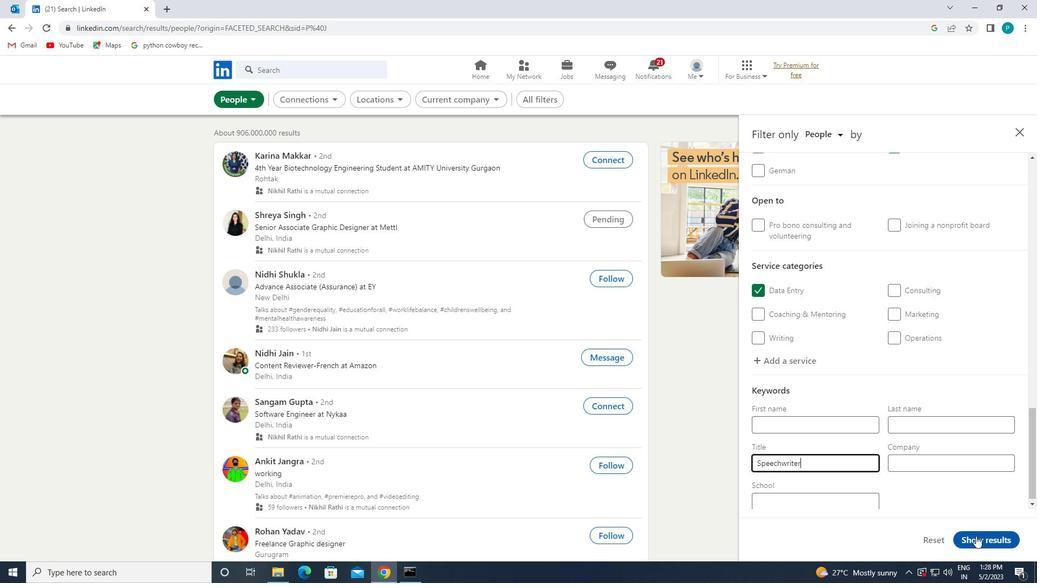 
